 Task: Look for Airbnb properties in Villanueva, Honduras from 4th December, 2023 to 10th December, 2023 for 8 adults, 2 children.4 bedrooms having 8 beds and 4 bathrooms. Property type can be house. Amenities needed are: wifi, TV, free parkinig on premises, gym, breakfast. Look for 5 properties as per requirement.
Action: Mouse moved to (430, 59)
Screenshot: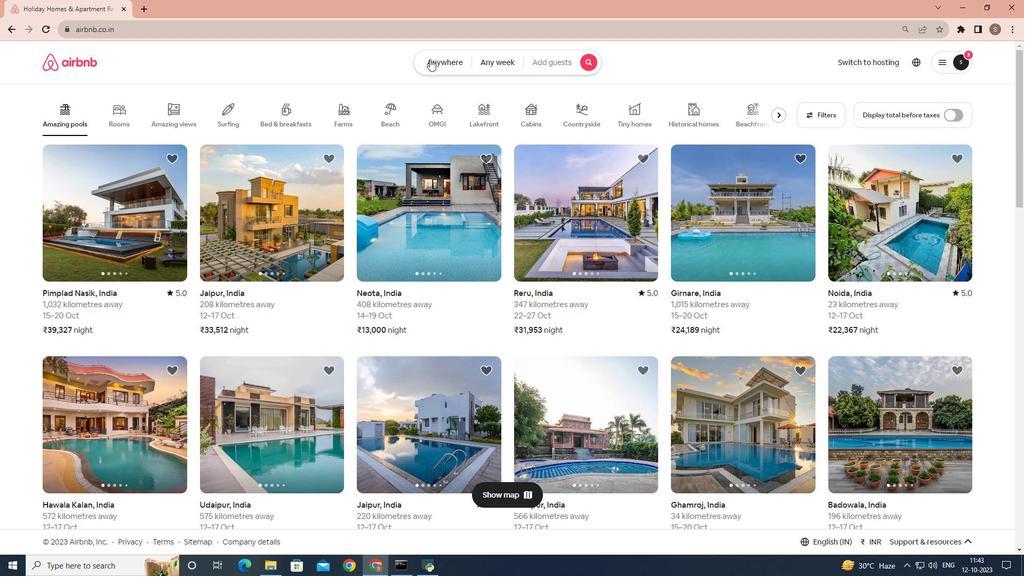 
Action: Mouse pressed left at (430, 59)
Screenshot: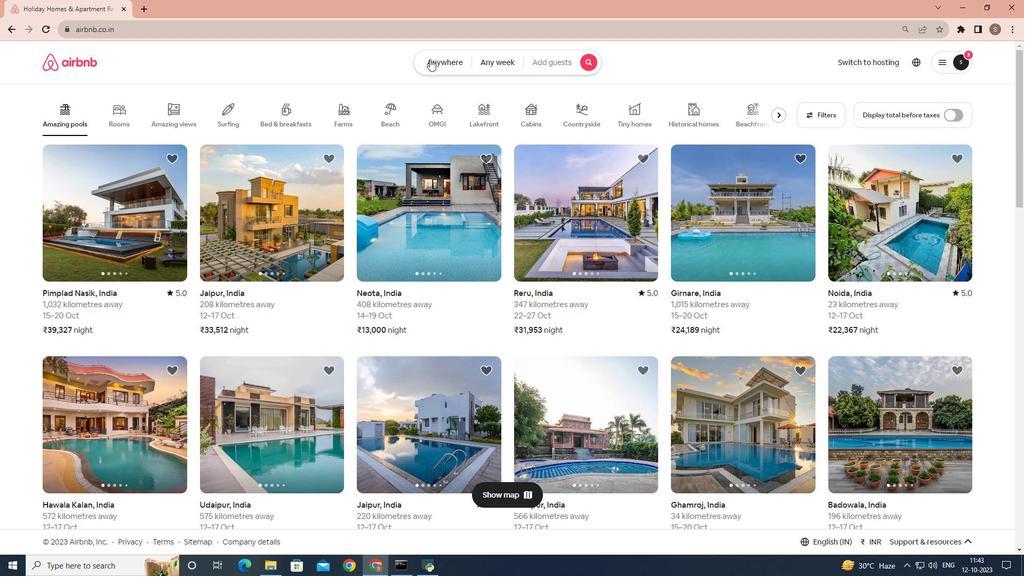 
Action: Mouse moved to (376, 102)
Screenshot: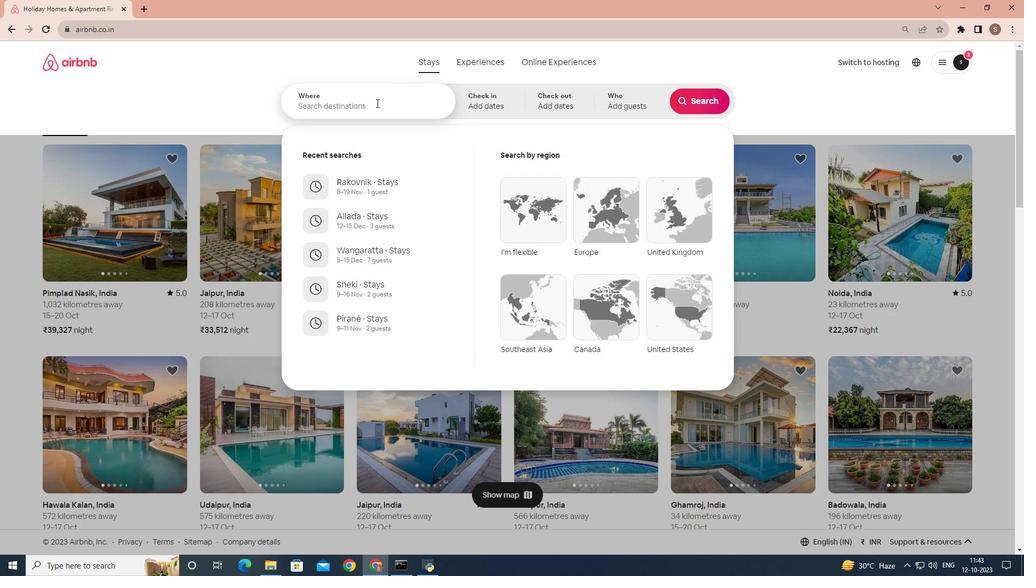 
Action: Mouse pressed left at (376, 102)
Screenshot: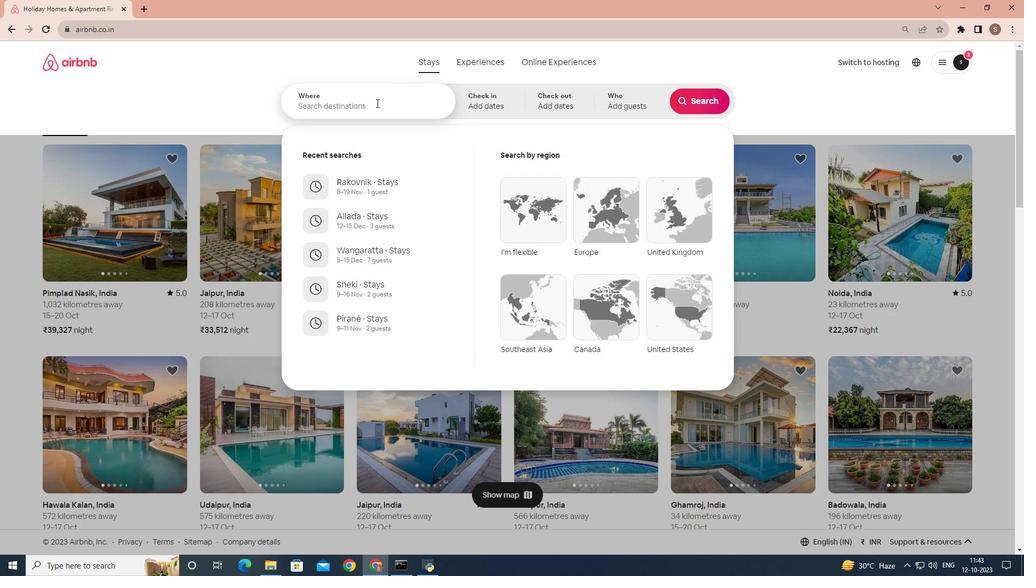 
Action: Mouse moved to (376, 103)
Screenshot: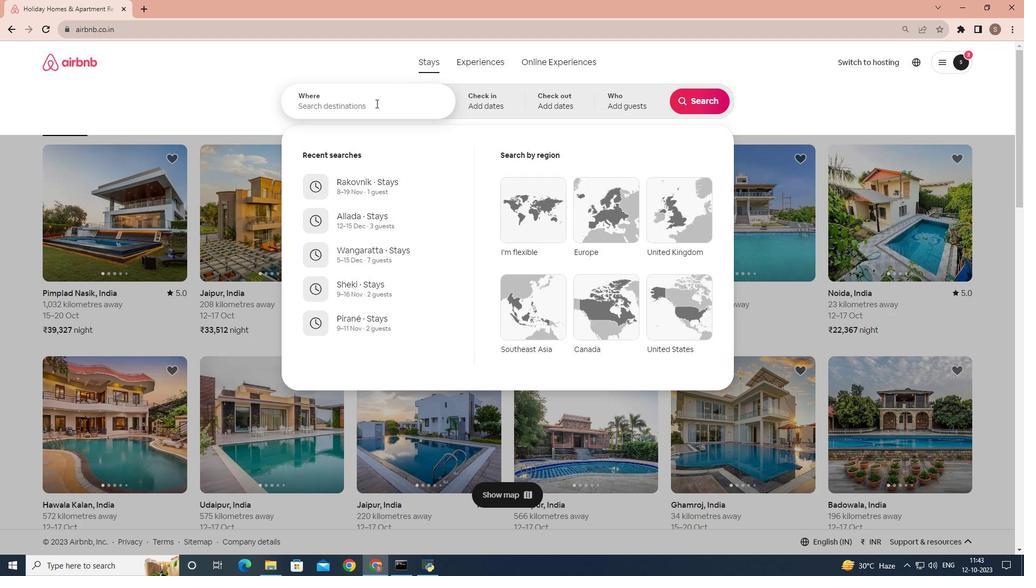 
Action: Key pressed <Key.shift>Villanueva
Screenshot: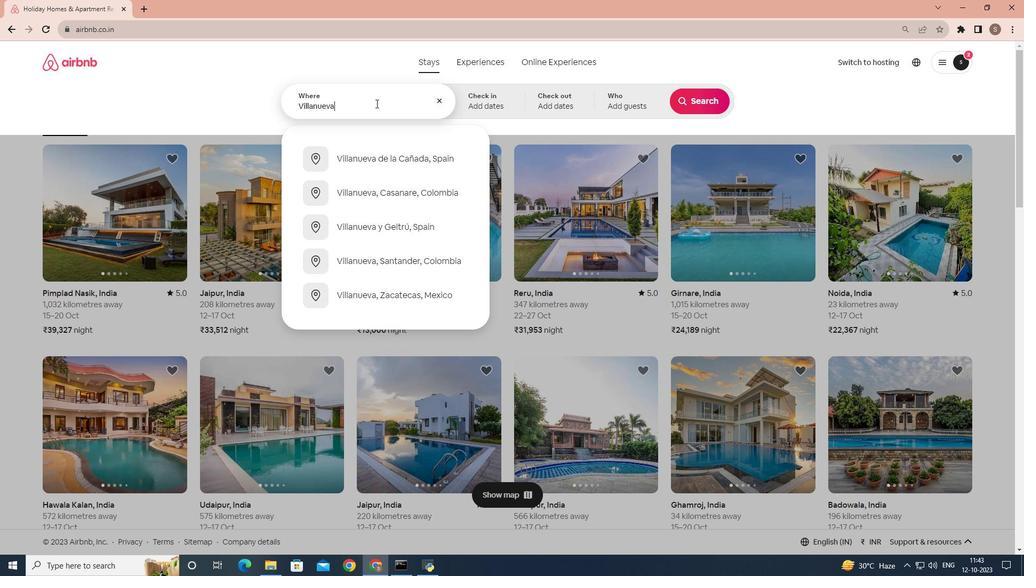 
Action: Mouse moved to (397, 97)
Screenshot: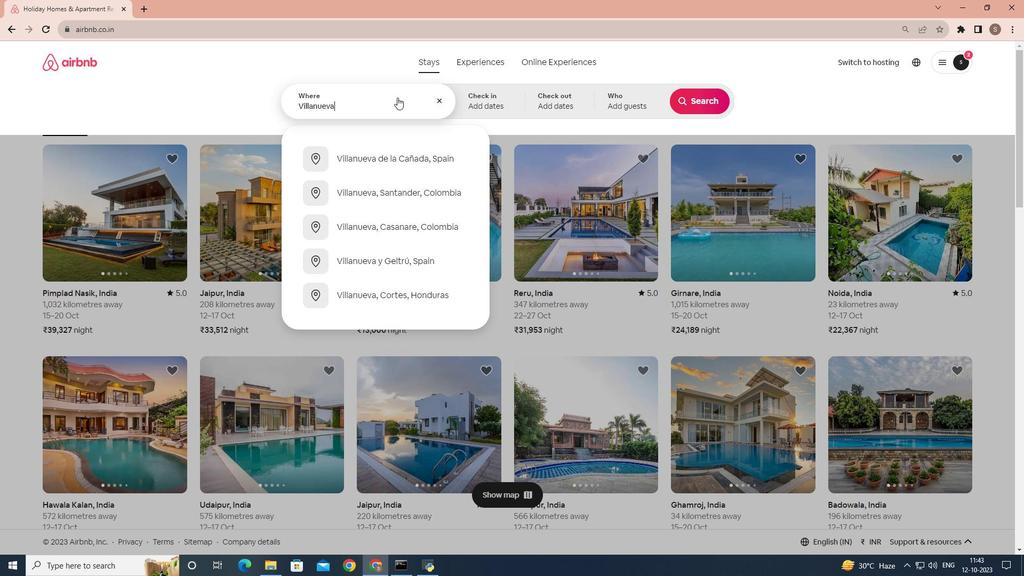 
Action: Key pressed ,<Key.space><Key.shift>Honduras
Screenshot: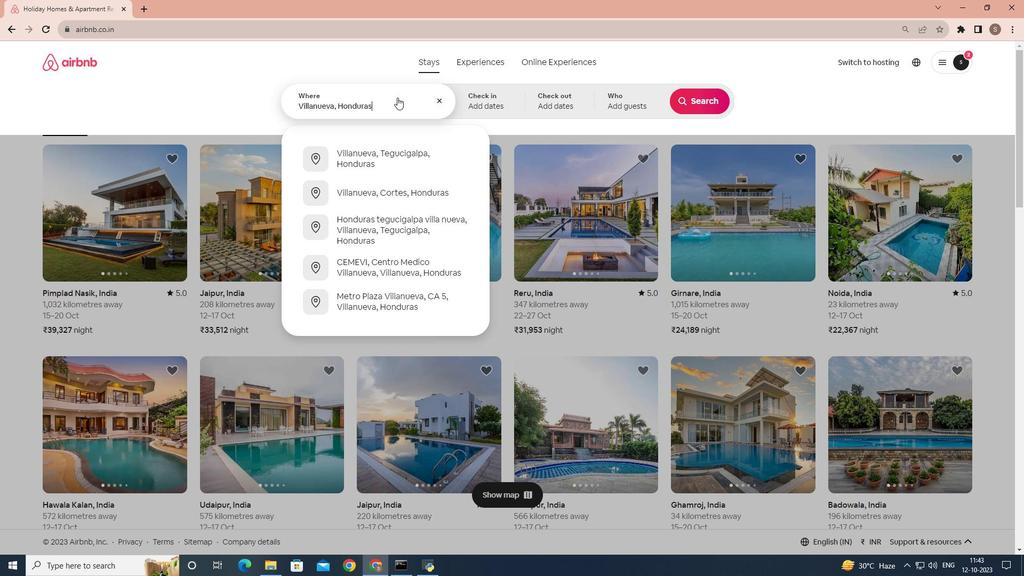 
Action: Mouse moved to (477, 101)
Screenshot: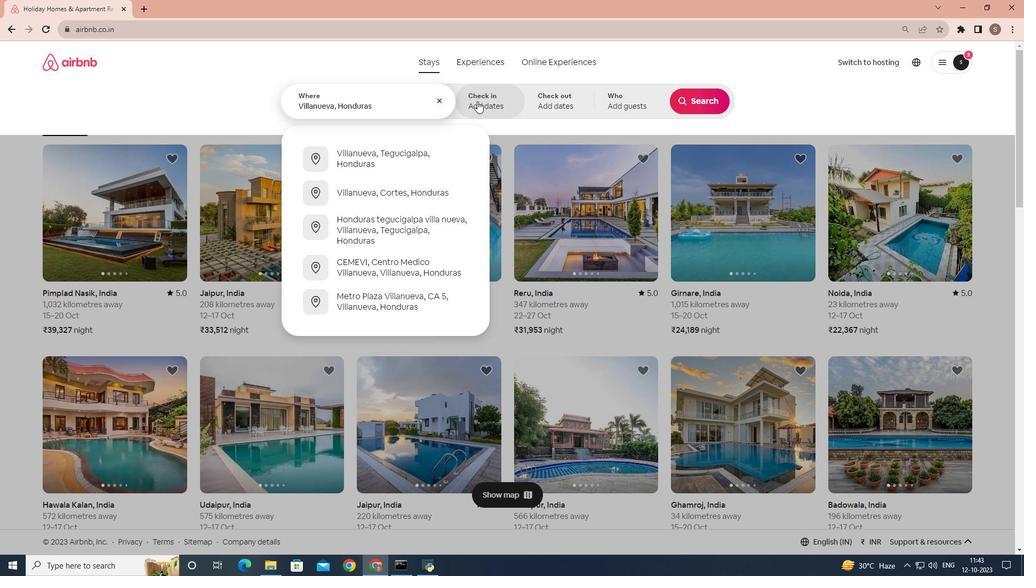 
Action: Mouse pressed left at (477, 101)
Screenshot: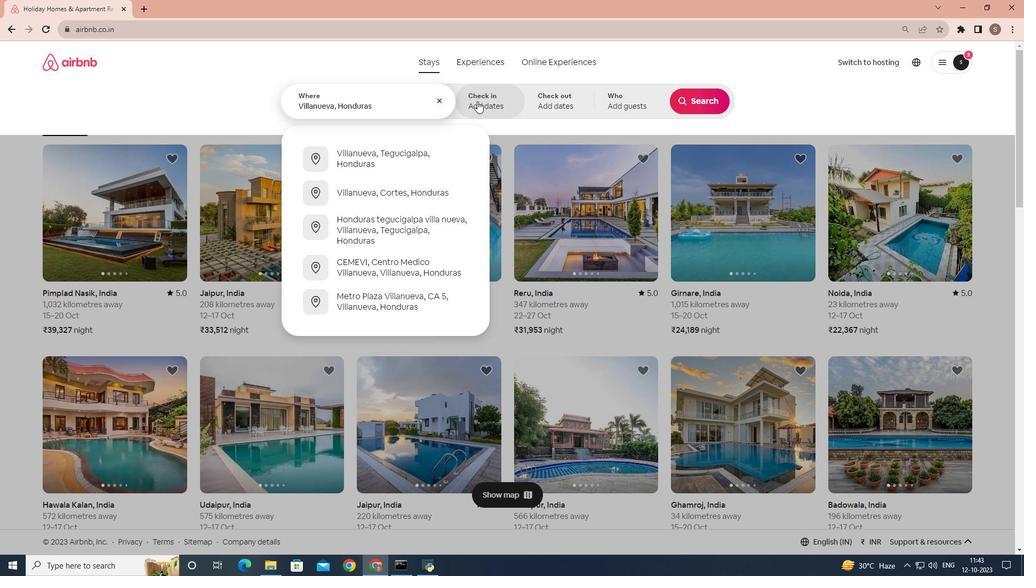 
Action: Mouse moved to (696, 184)
Screenshot: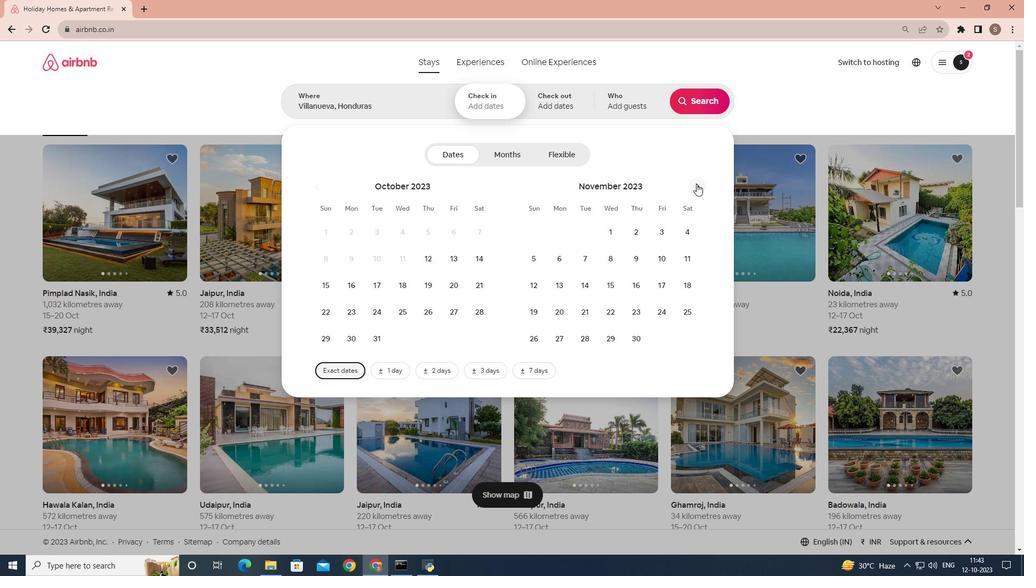 
Action: Mouse pressed left at (696, 184)
Screenshot: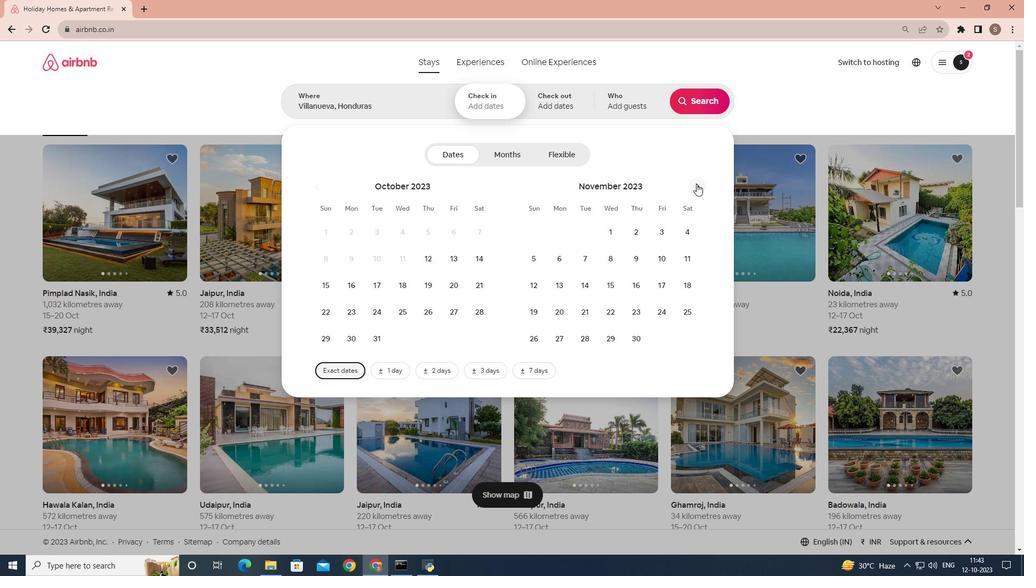 
Action: Mouse moved to (568, 260)
Screenshot: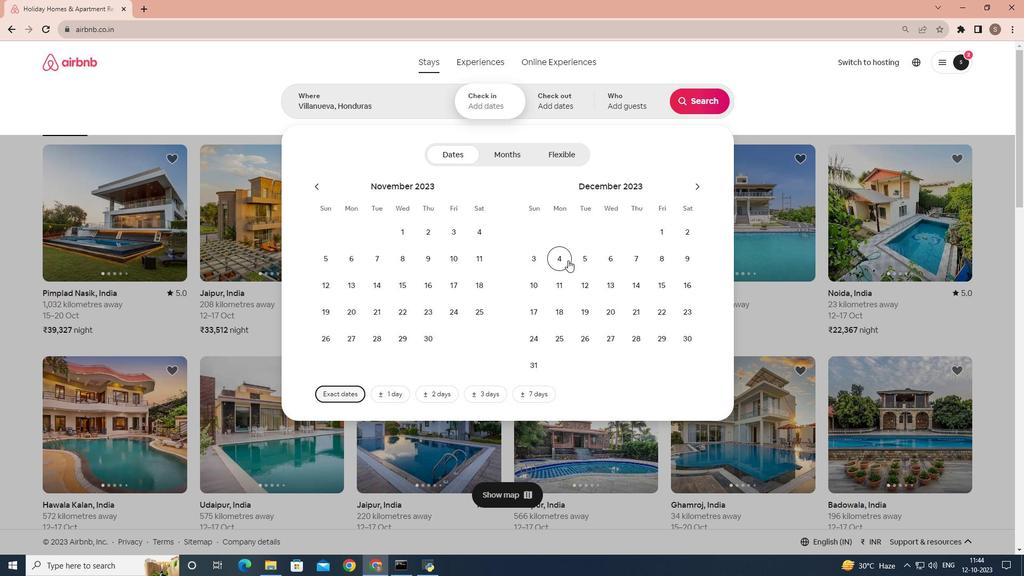 
Action: Mouse pressed left at (568, 260)
Screenshot: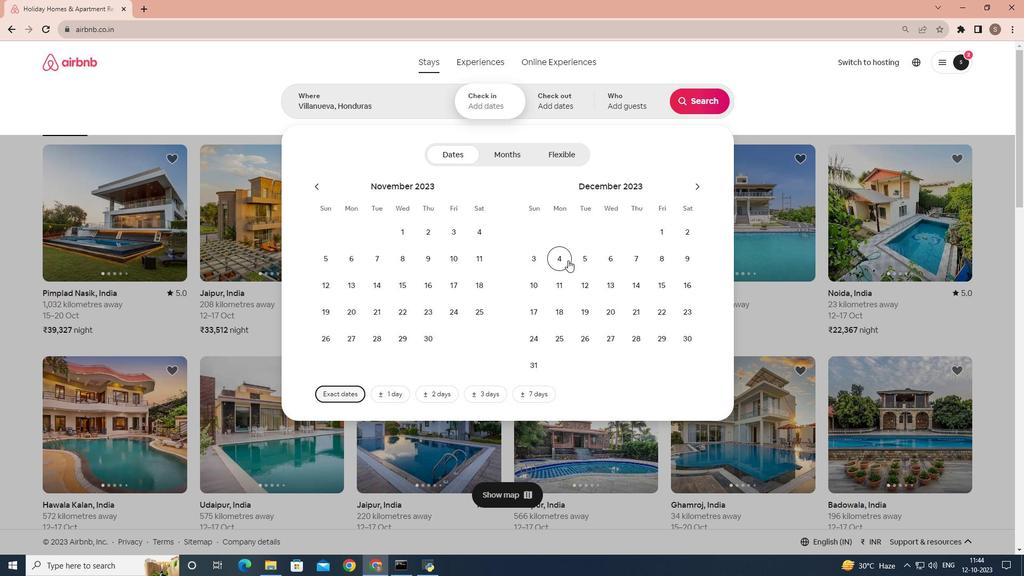 
Action: Mouse moved to (543, 285)
Screenshot: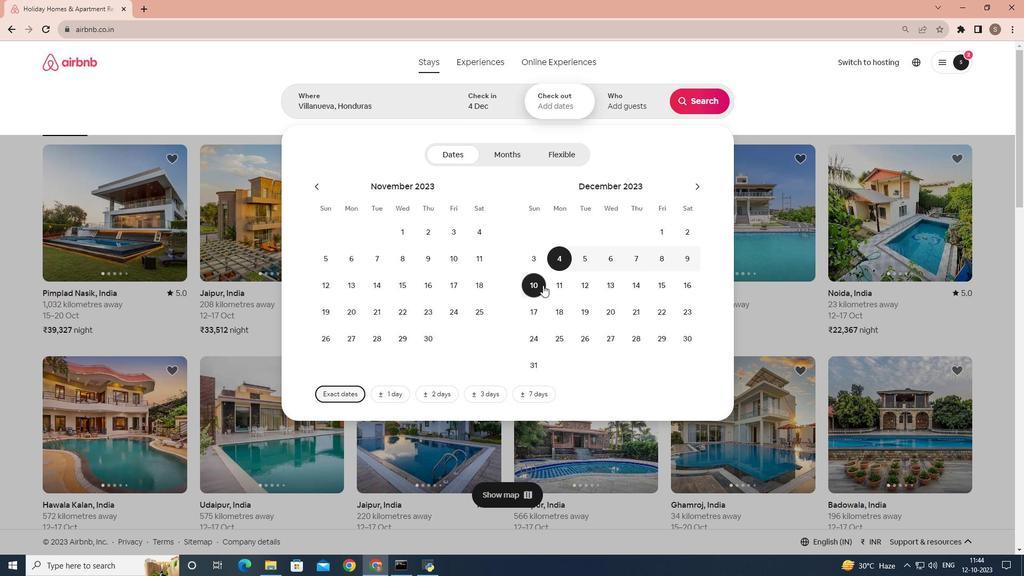 
Action: Mouse pressed left at (543, 285)
Screenshot: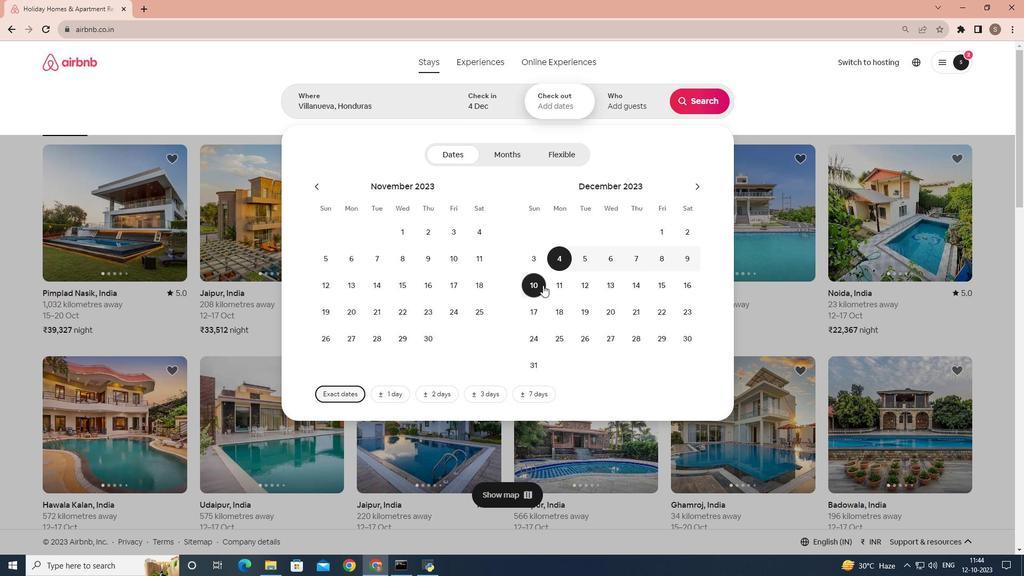 
Action: Mouse moved to (634, 103)
Screenshot: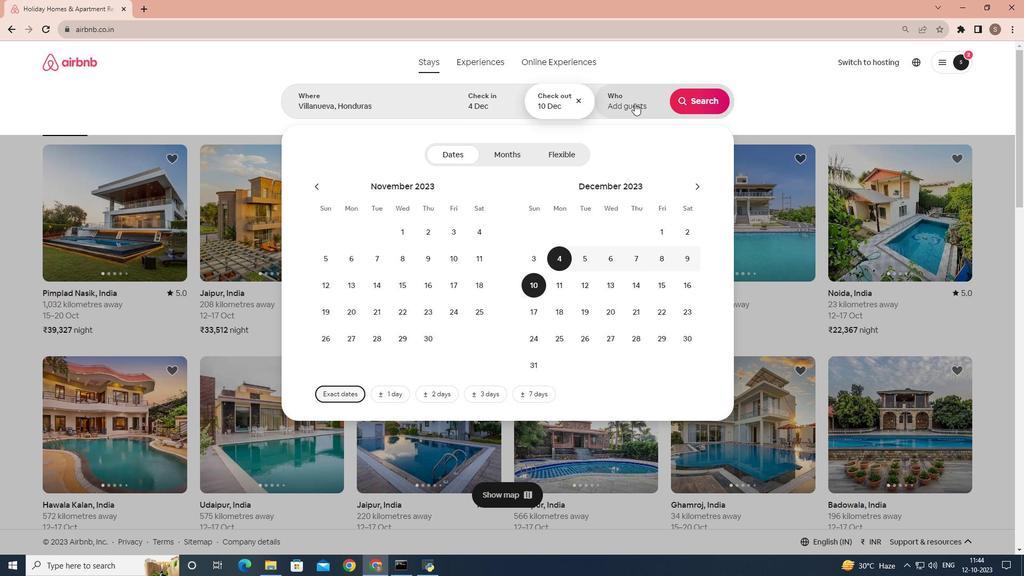 
Action: Mouse pressed left at (634, 103)
Screenshot: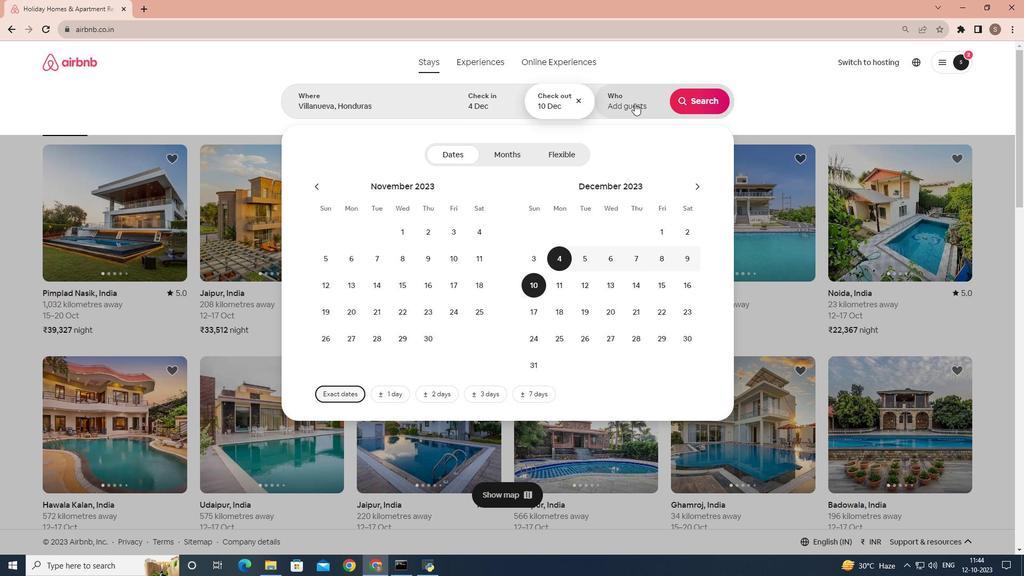 
Action: Mouse moved to (698, 158)
Screenshot: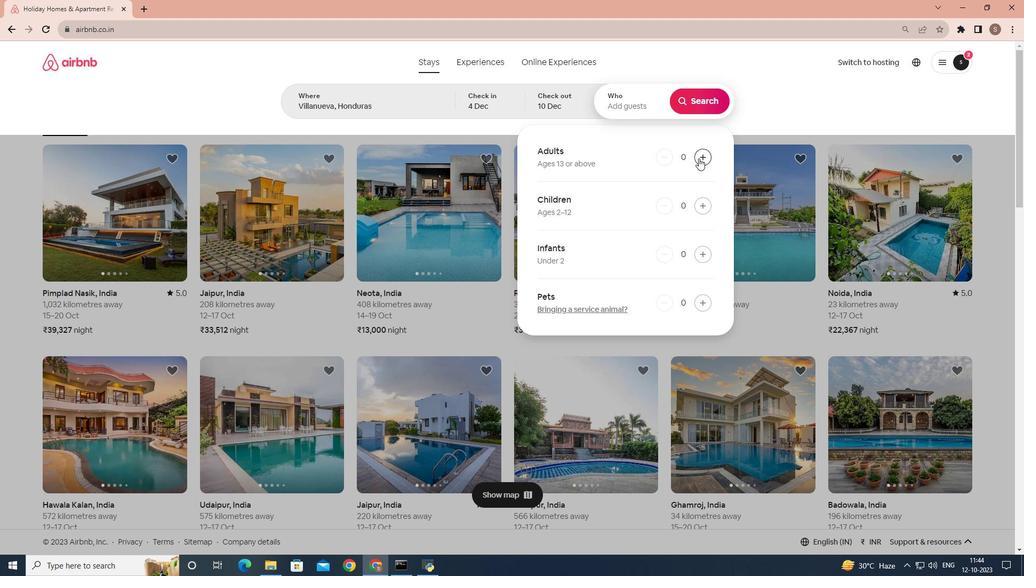 
Action: Mouse pressed left at (698, 158)
Screenshot: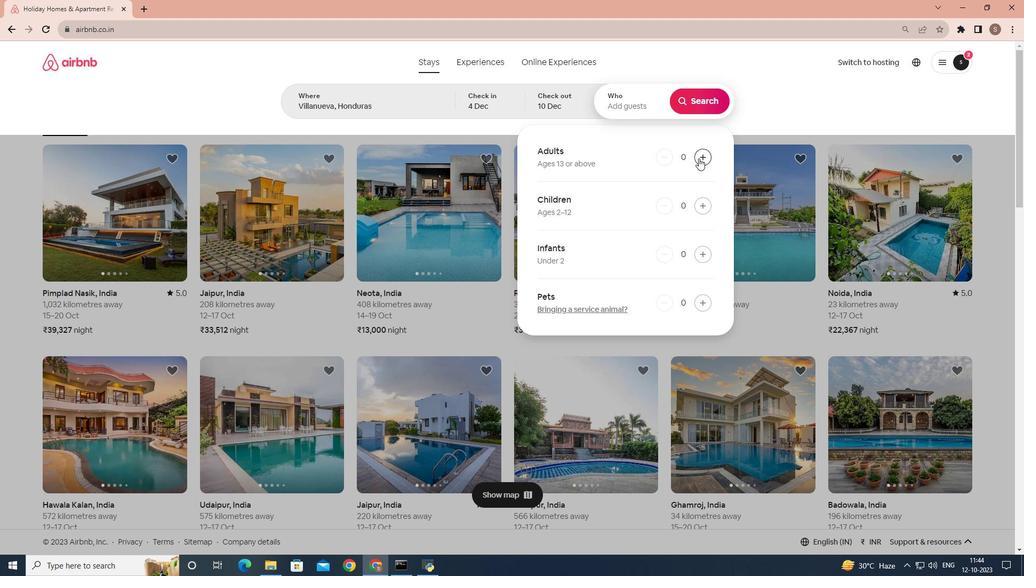 
Action: Mouse pressed left at (698, 158)
Screenshot: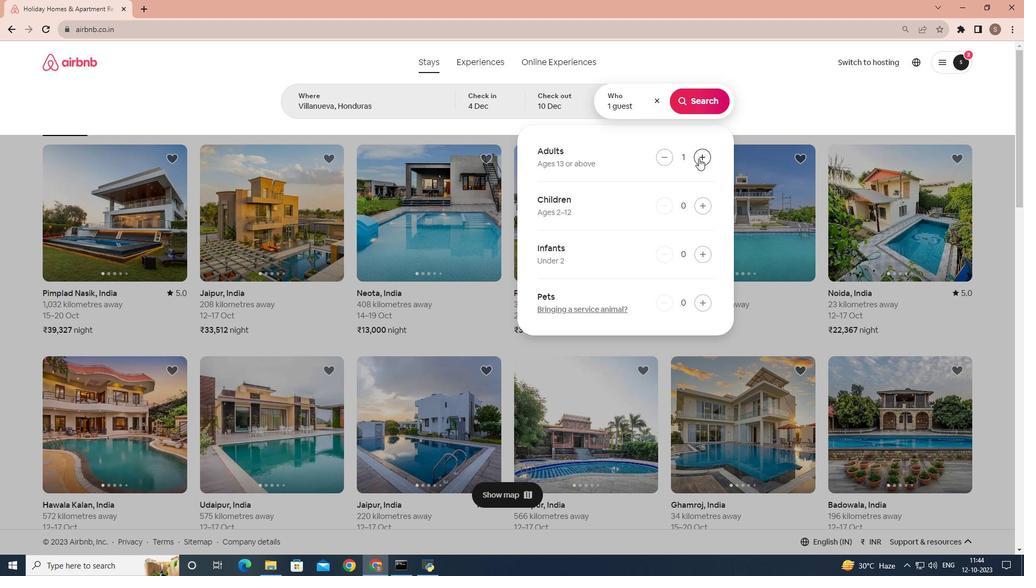 
Action: Mouse pressed left at (698, 158)
Screenshot: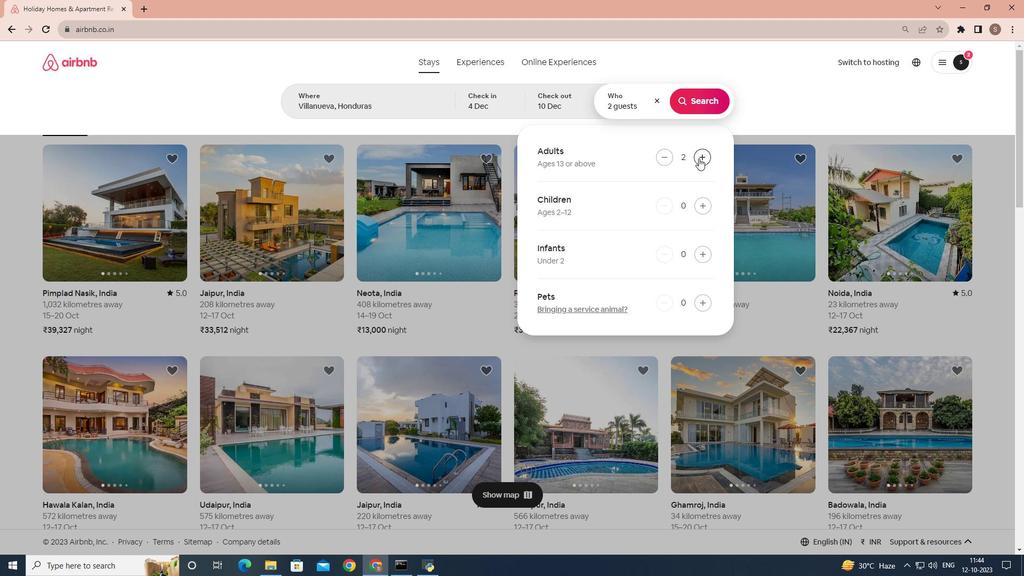 
Action: Mouse pressed left at (698, 158)
Screenshot: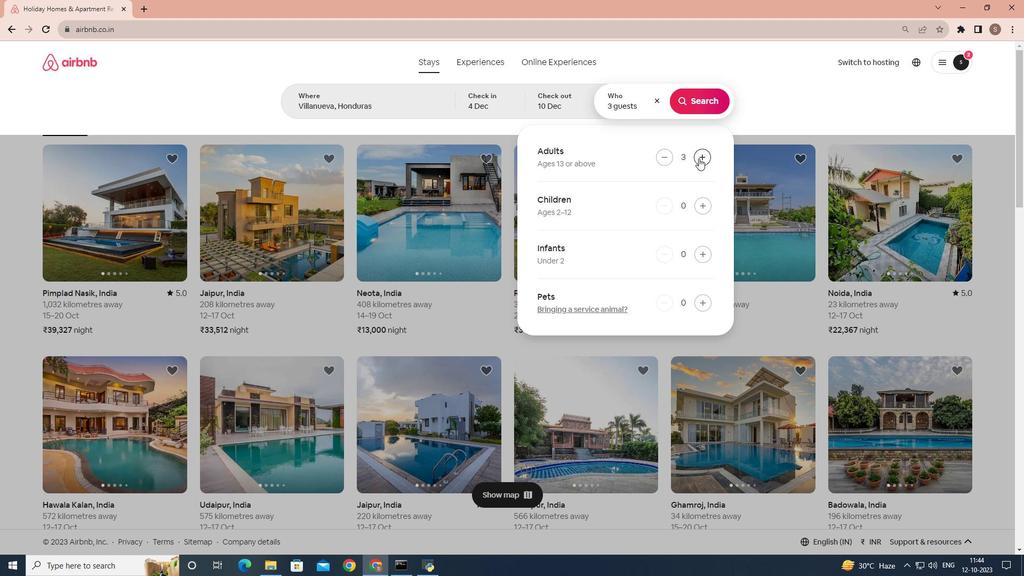 
Action: Mouse pressed left at (698, 158)
Screenshot: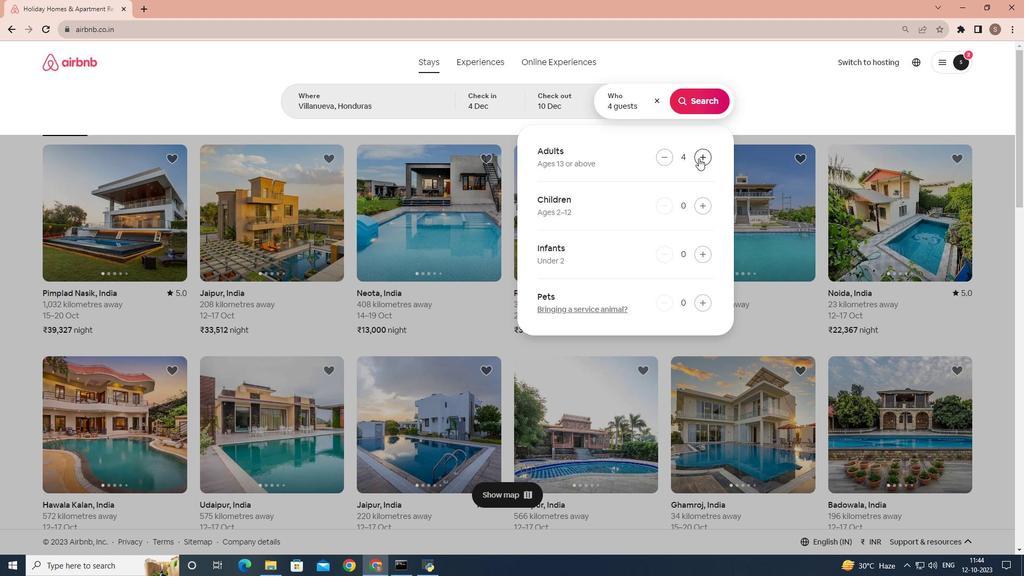 
Action: Mouse pressed left at (698, 158)
Screenshot: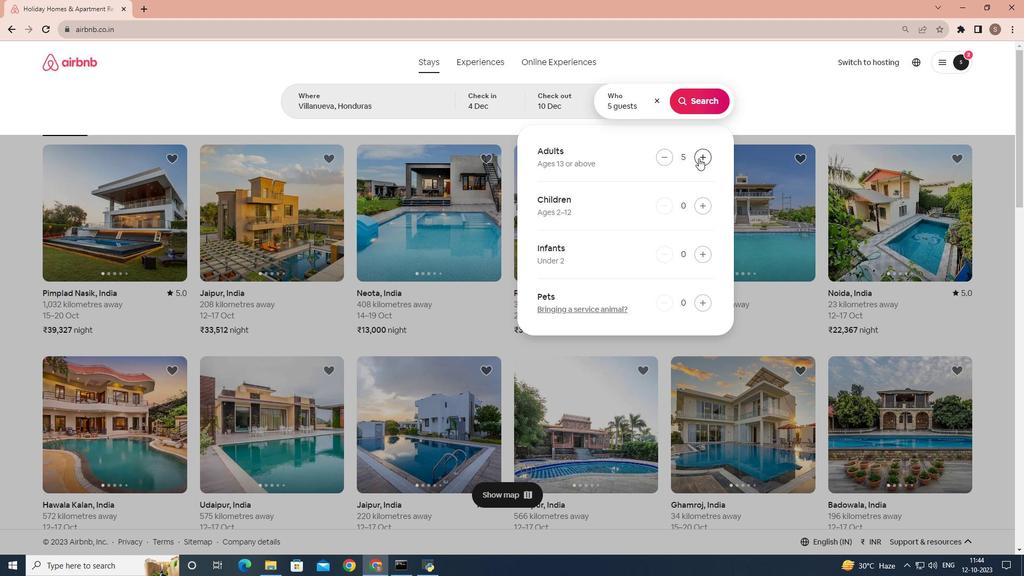 
Action: Mouse pressed left at (698, 158)
Screenshot: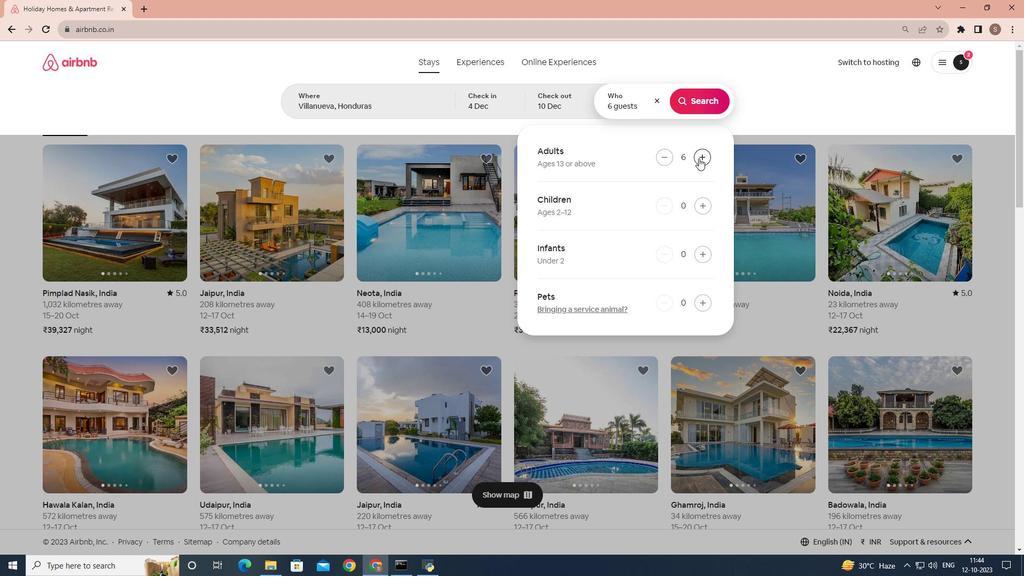 
Action: Mouse pressed left at (698, 158)
Screenshot: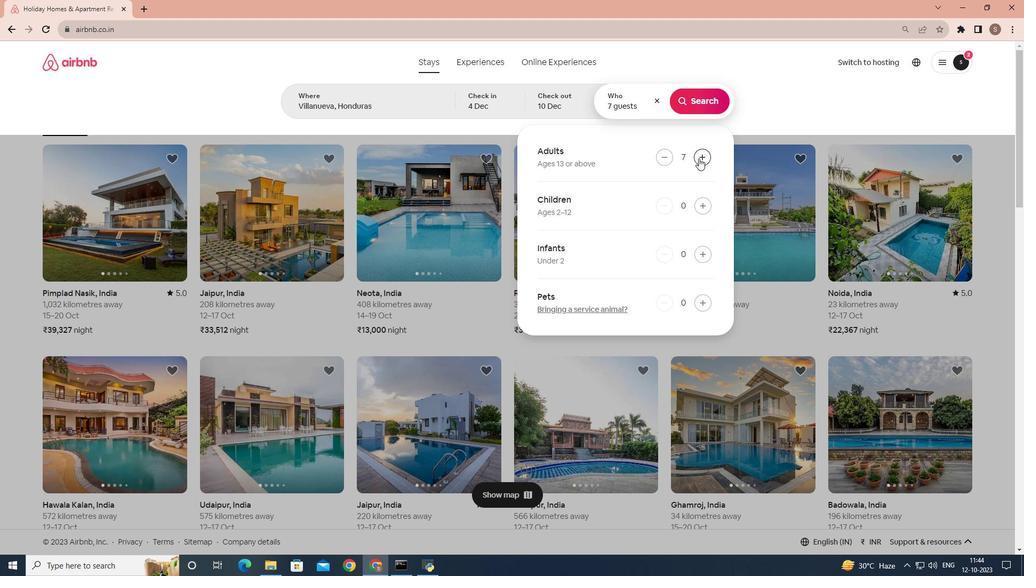 
Action: Mouse moved to (702, 202)
Screenshot: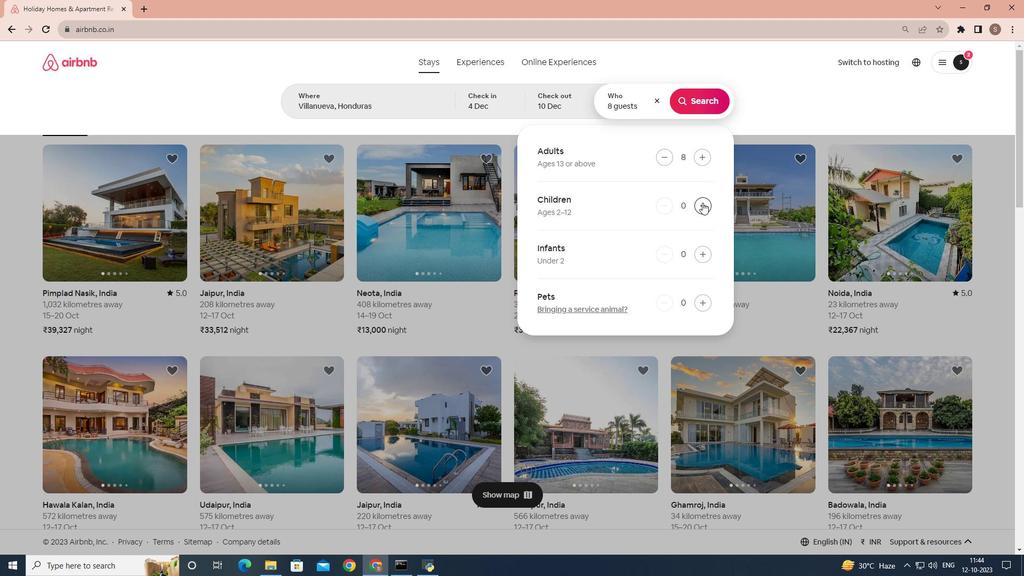 
Action: Mouse pressed left at (702, 202)
Screenshot: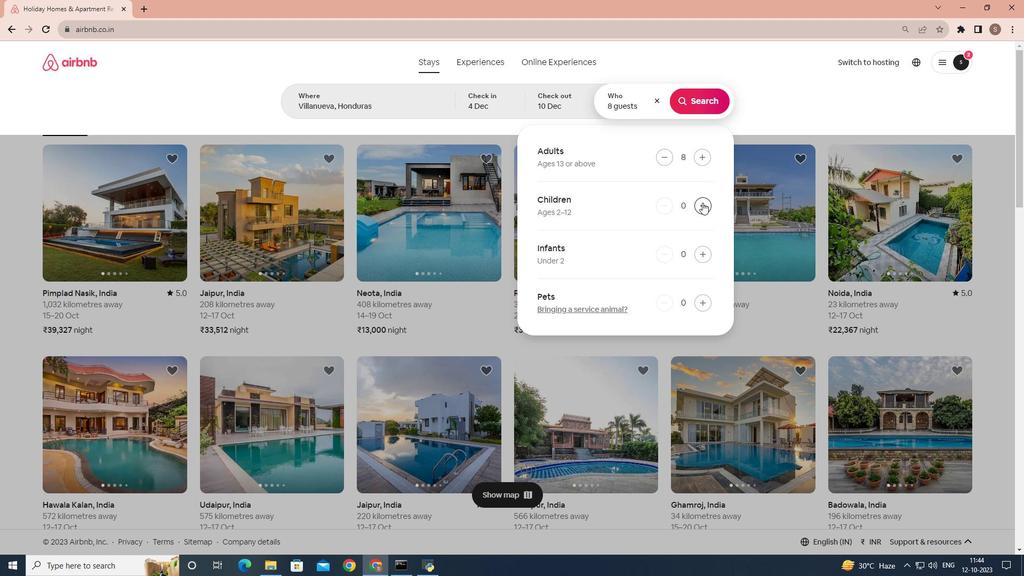 
Action: Mouse pressed left at (702, 202)
Screenshot: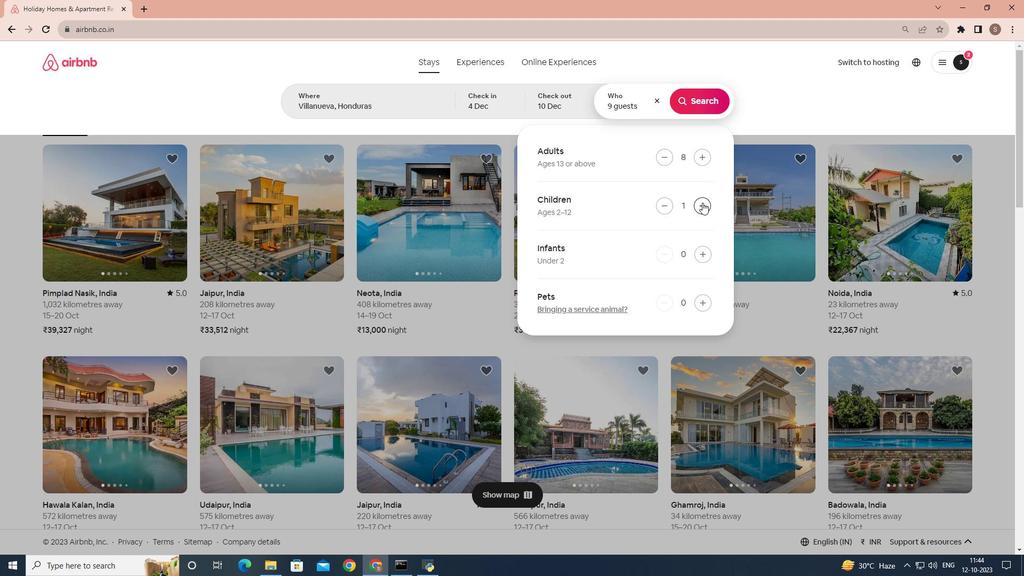 
Action: Mouse moved to (702, 104)
Screenshot: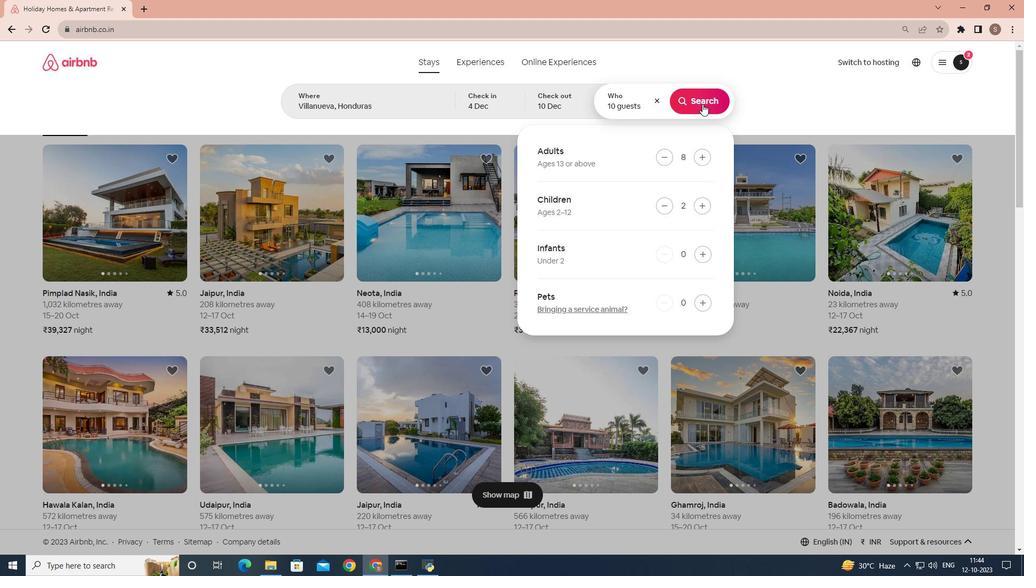 
Action: Mouse pressed left at (702, 104)
Screenshot: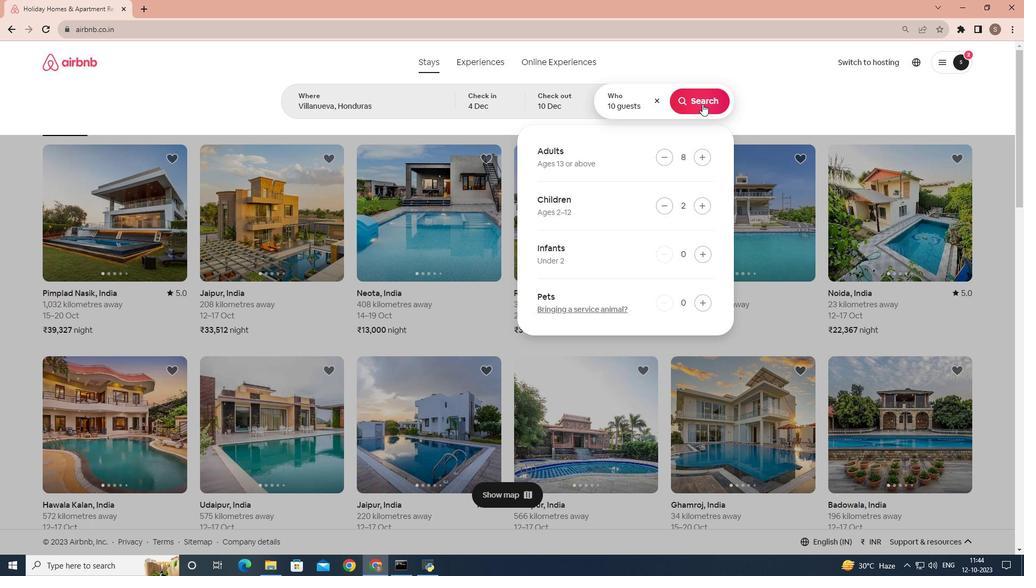 
Action: Mouse moved to (842, 109)
Screenshot: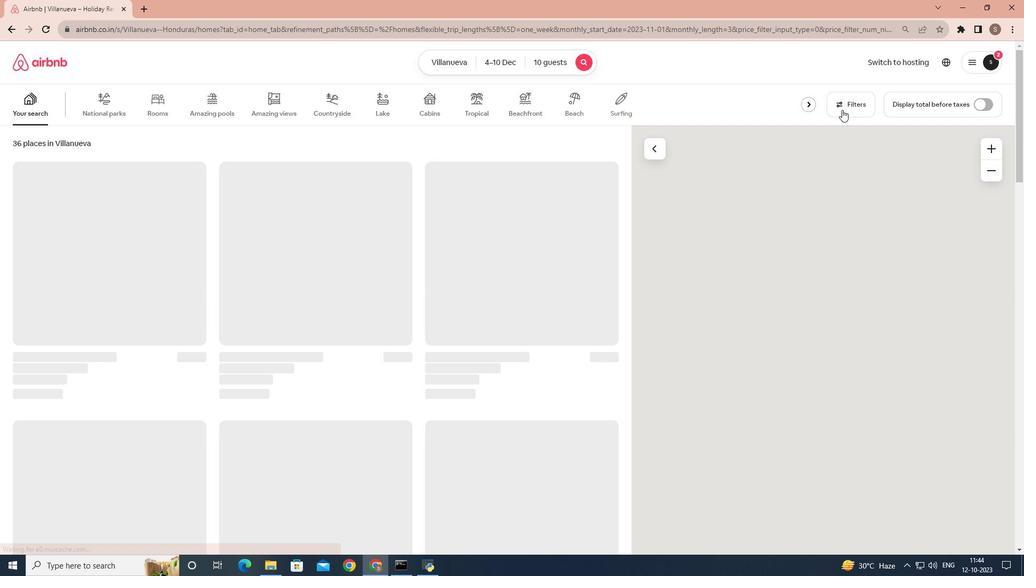 
Action: Mouse pressed left at (842, 109)
Screenshot: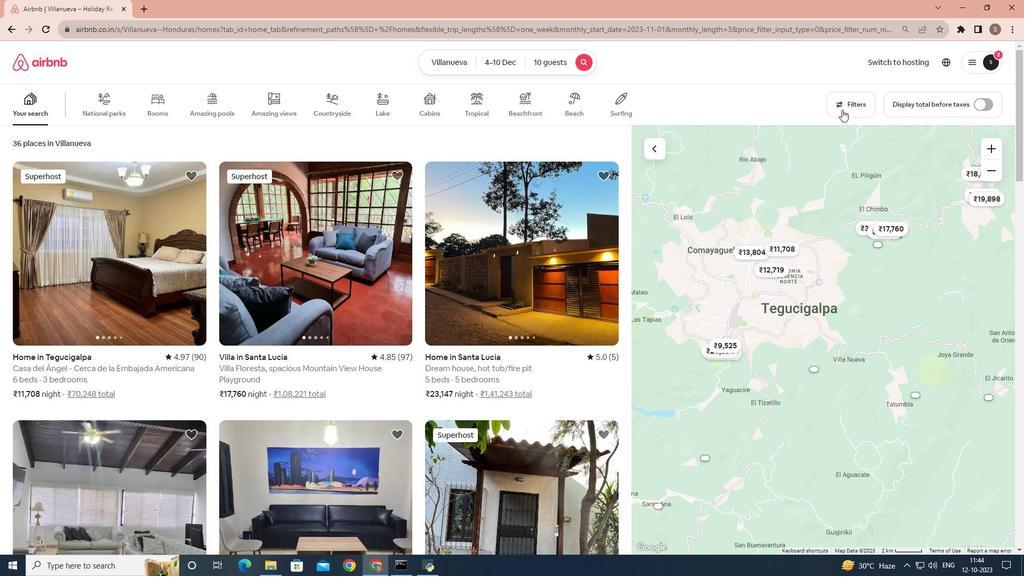 
Action: Mouse moved to (604, 257)
Screenshot: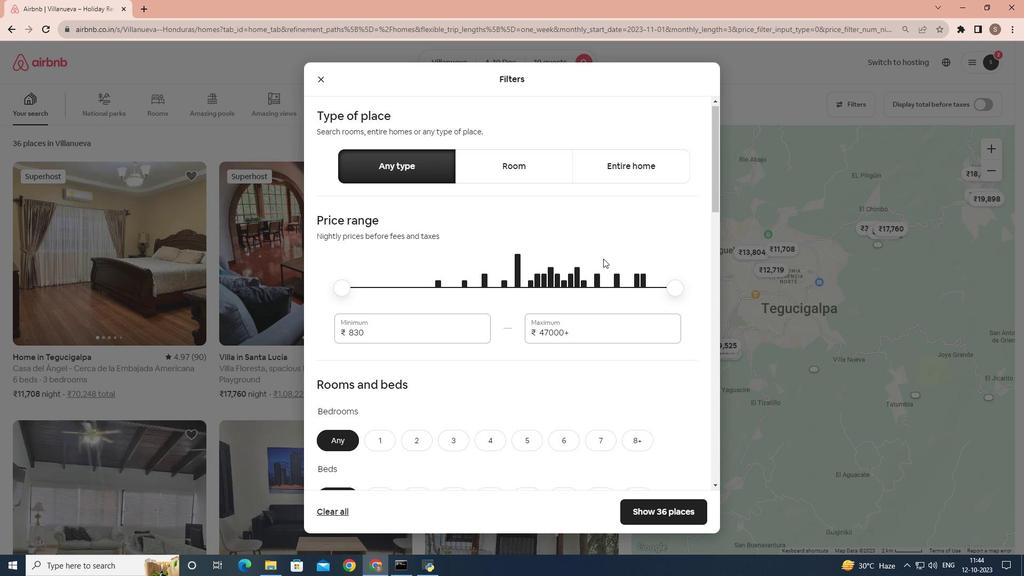 
Action: Mouse scrolled (604, 257) with delta (0, 0)
Screenshot: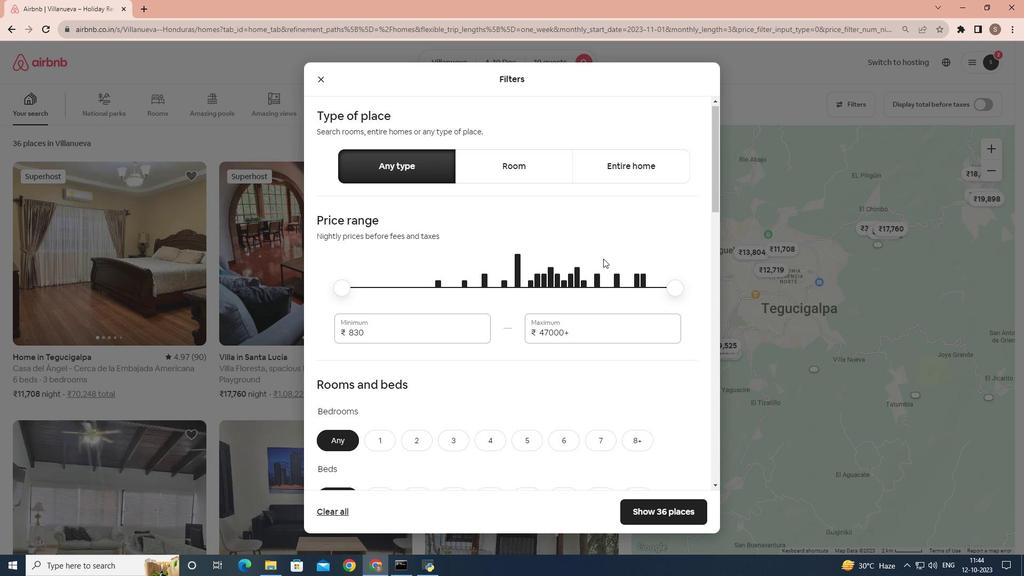 
Action: Mouse moved to (598, 260)
Screenshot: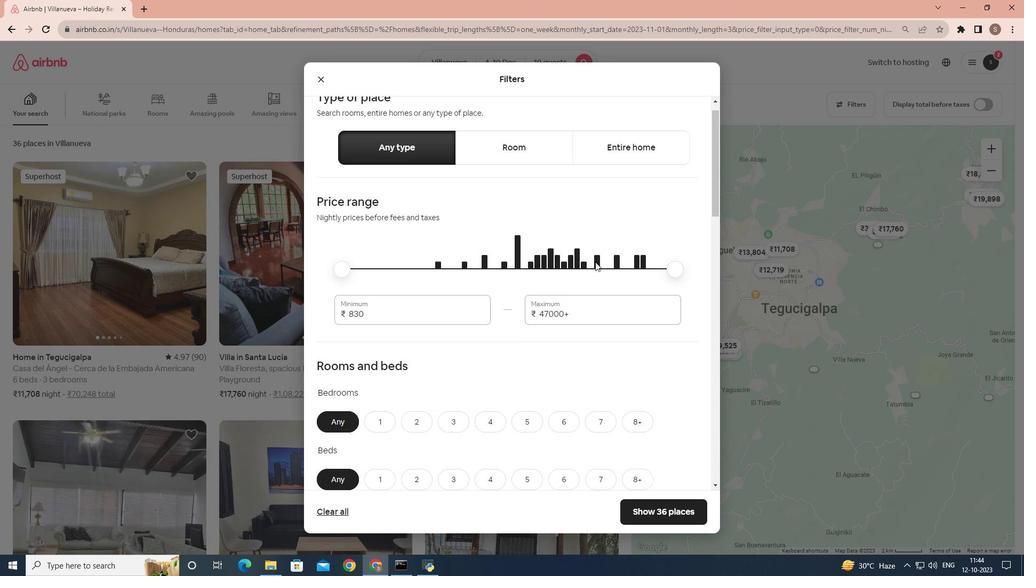 
Action: Mouse scrolled (598, 260) with delta (0, 0)
Screenshot: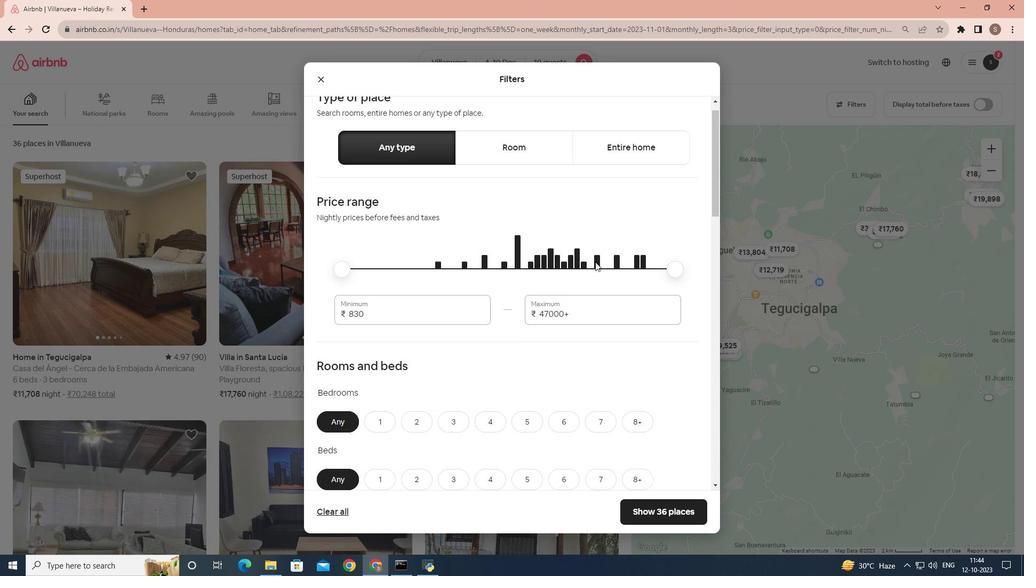 
Action: Mouse moved to (524, 283)
Screenshot: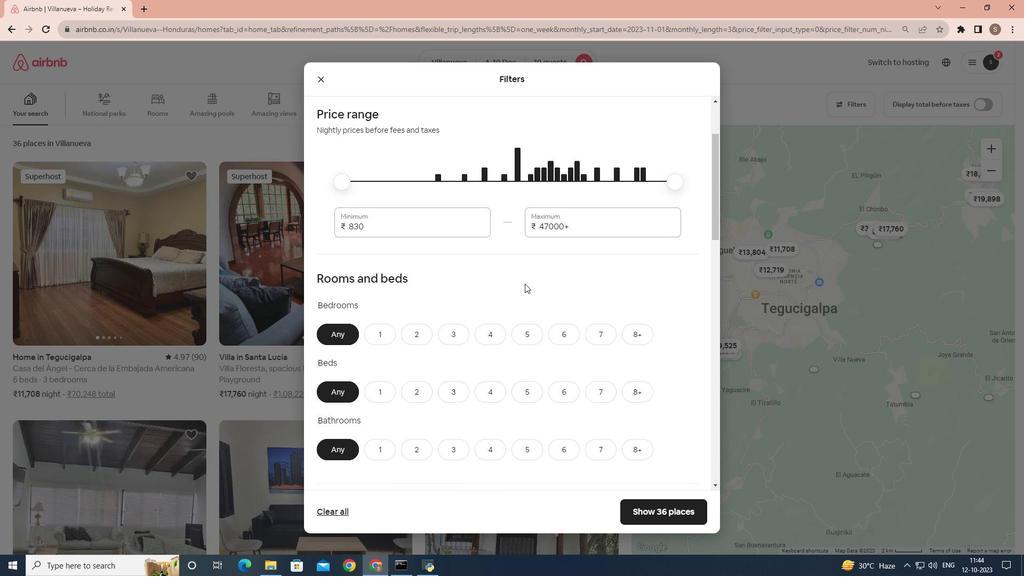 
Action: Mouse scrolled (524, 283) with delta (0, 0)
Screenshot: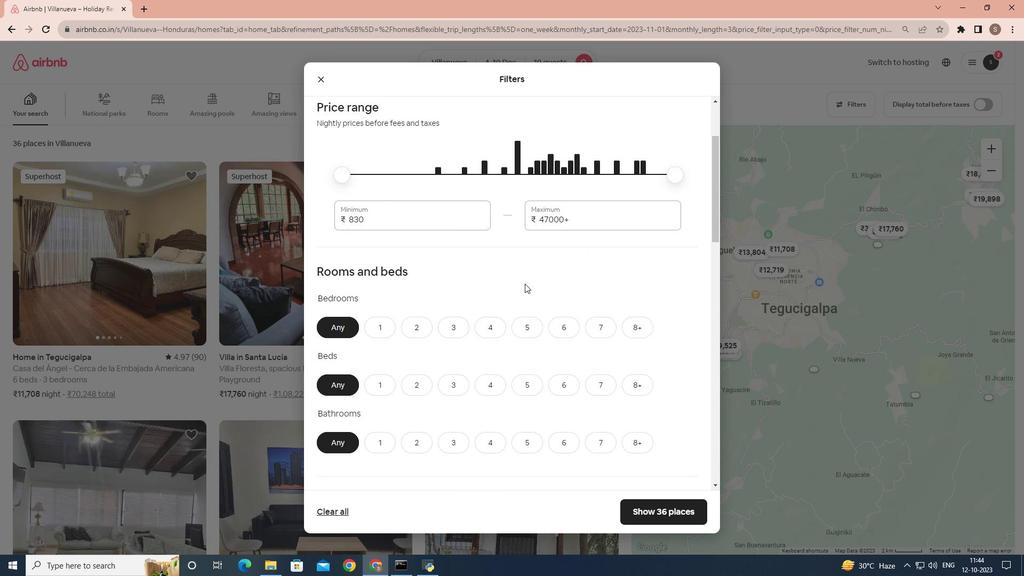 
Action: Mouse moved to (493, 283)
Screenshot: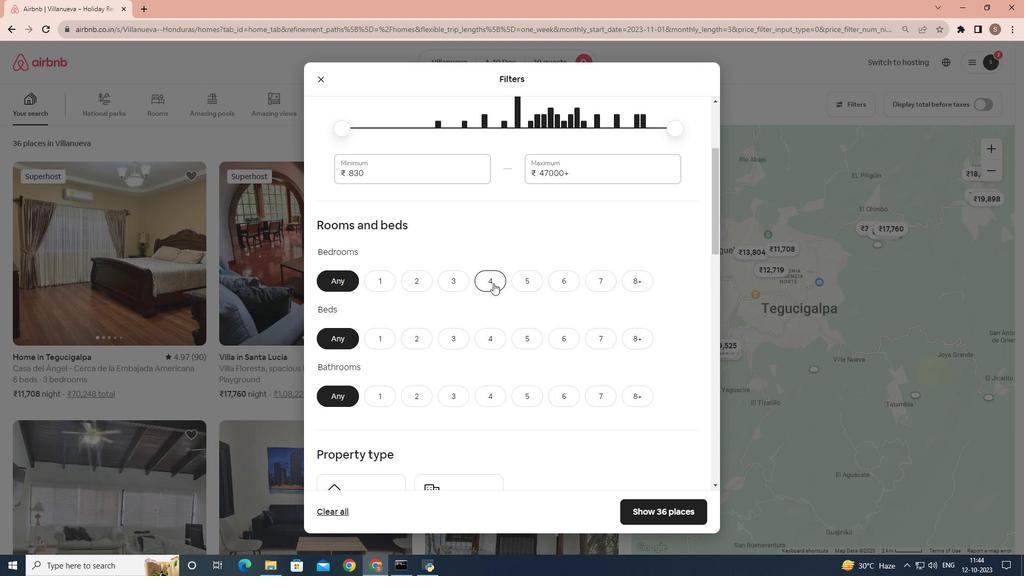
Action: Mouse scrolled (493, 282) with delta (0, 0)
Screenshot: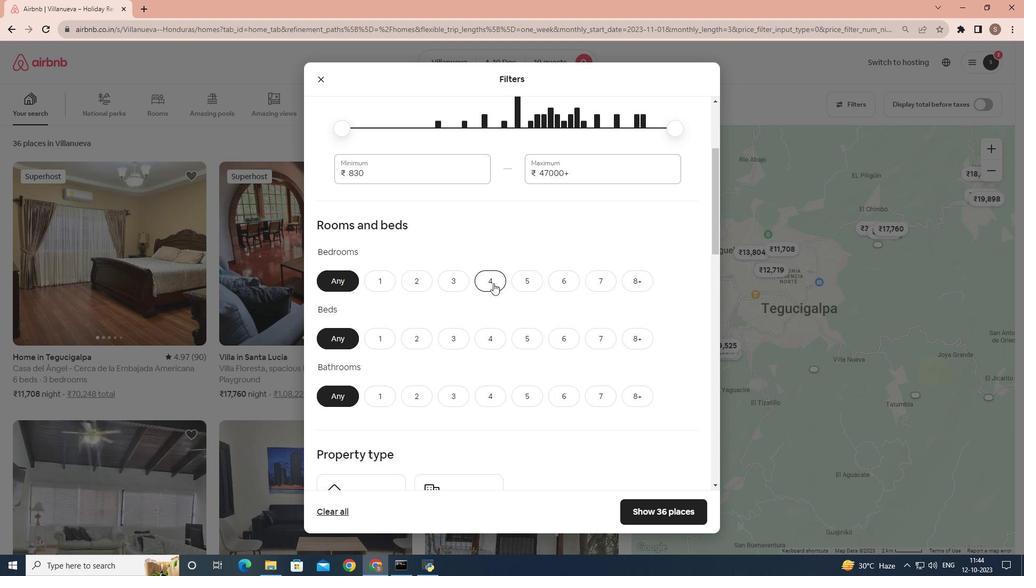 
Action: Mouse moved to (484, 233)
Screenshot: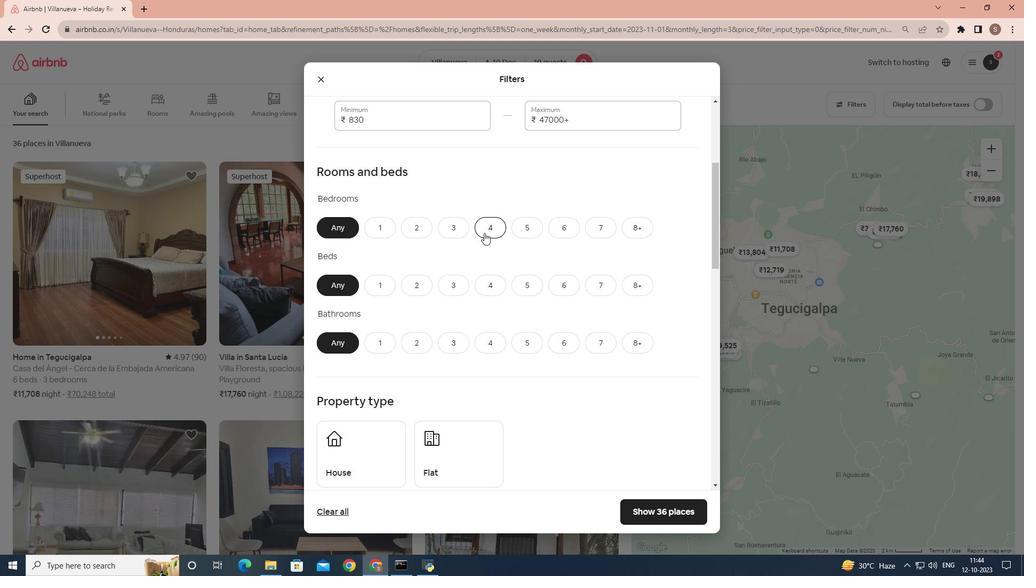 
Action: Mouse pressed left at (484, 233)
Screenshot: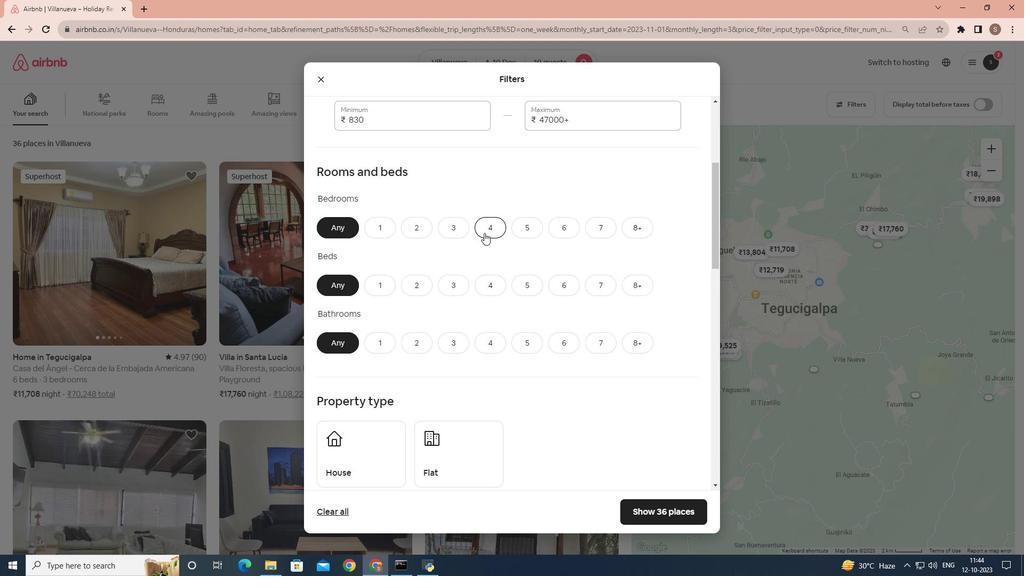 
Action: Mouse scrolled (484, 232) with delta (0, 0)
Screenshot: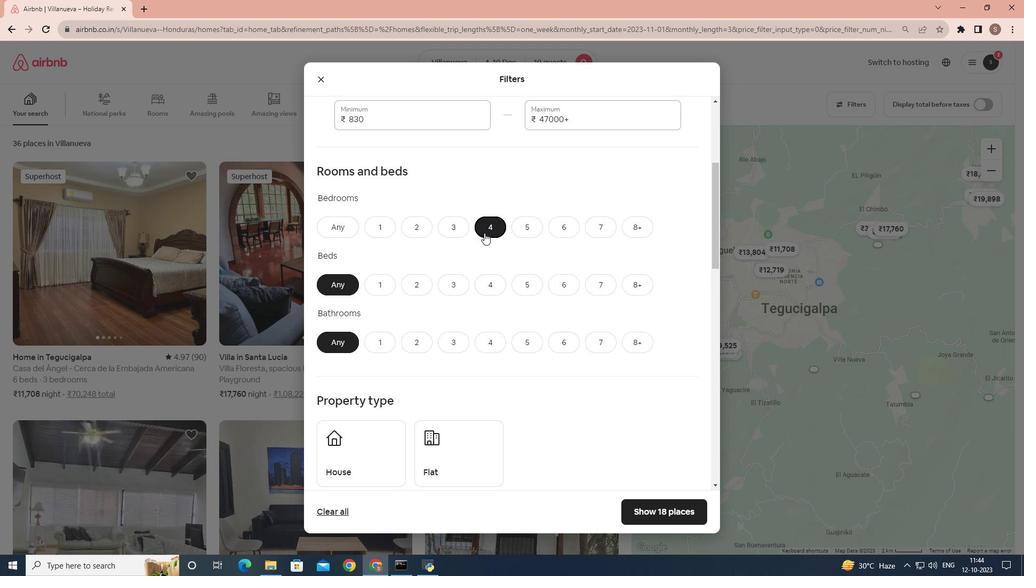 
Action: Mouse moved to (633, 236)
Screenshot: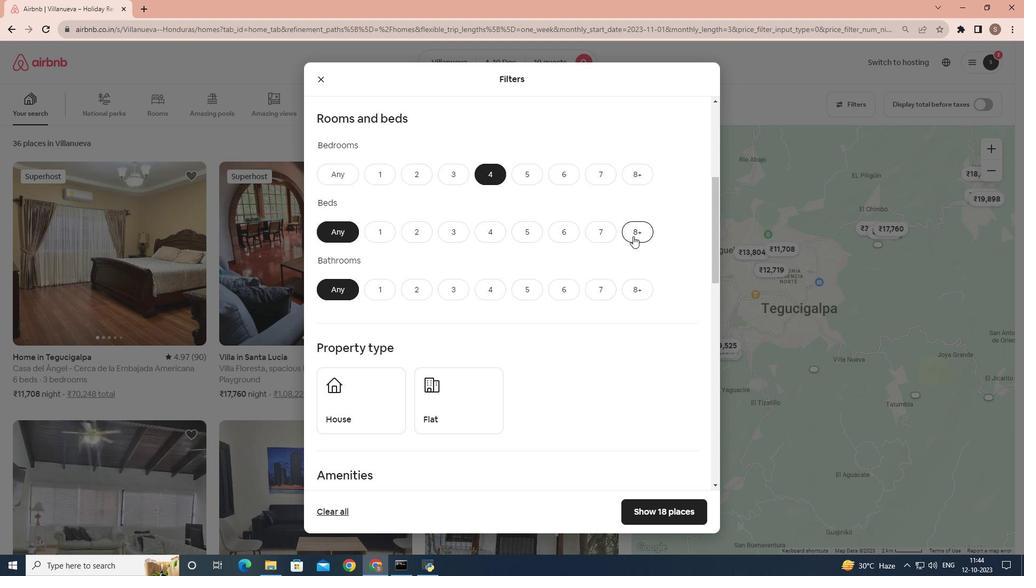
Action: Mouse pressed left at (633, 236)
Screenshot: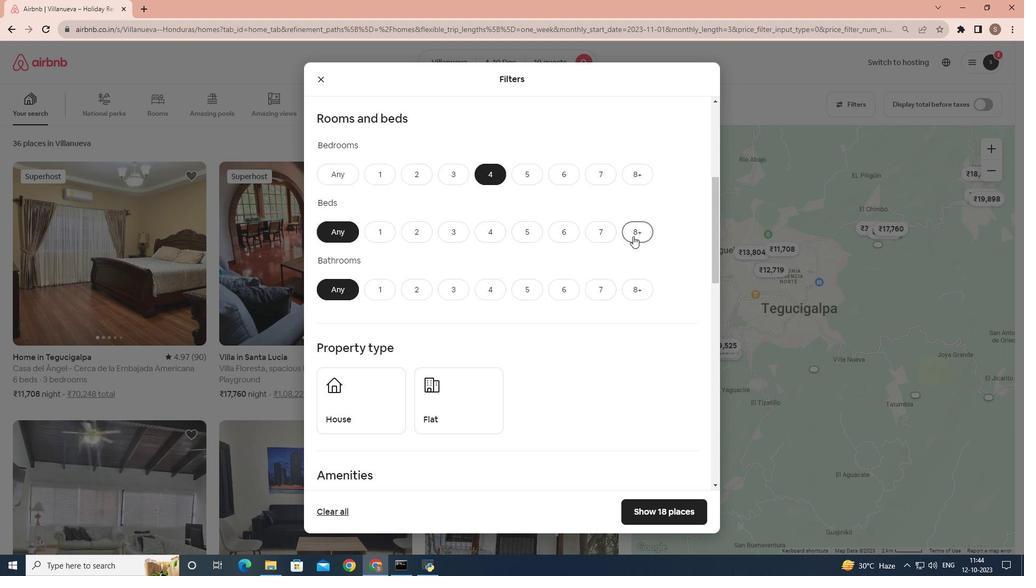 
Action: Mouse moved to (503, 284)
Screenshot: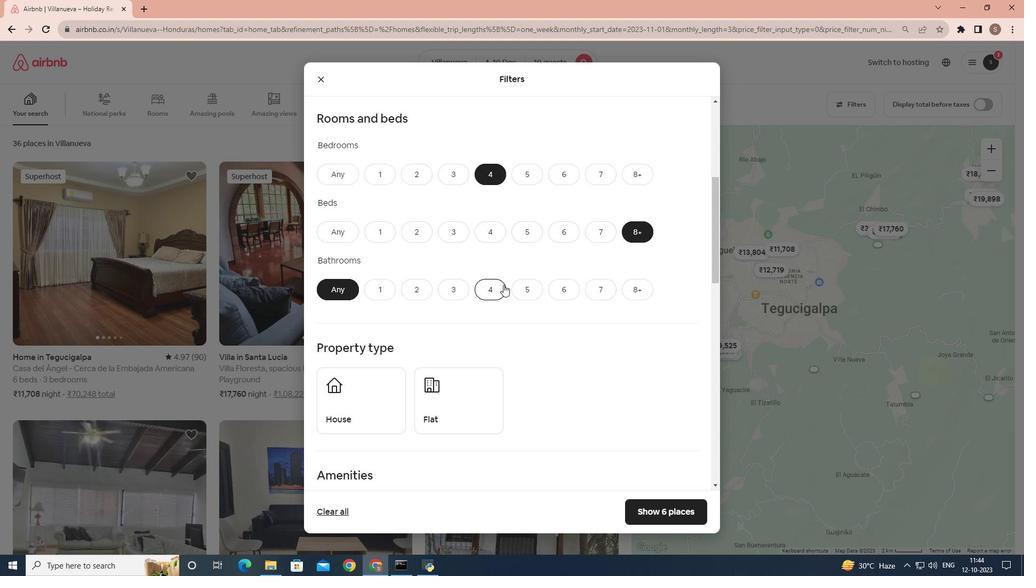 
Action: Mouse pressed left at (503, 284)
Screenshot: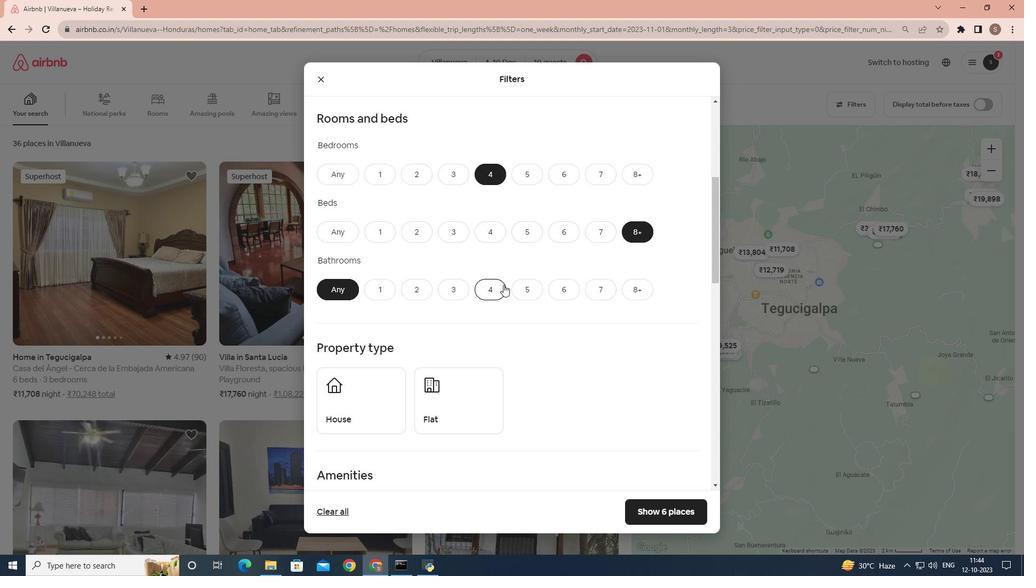 
Action: Mouse scrolled (503, 284) with delta (0, 0)
Screenshot: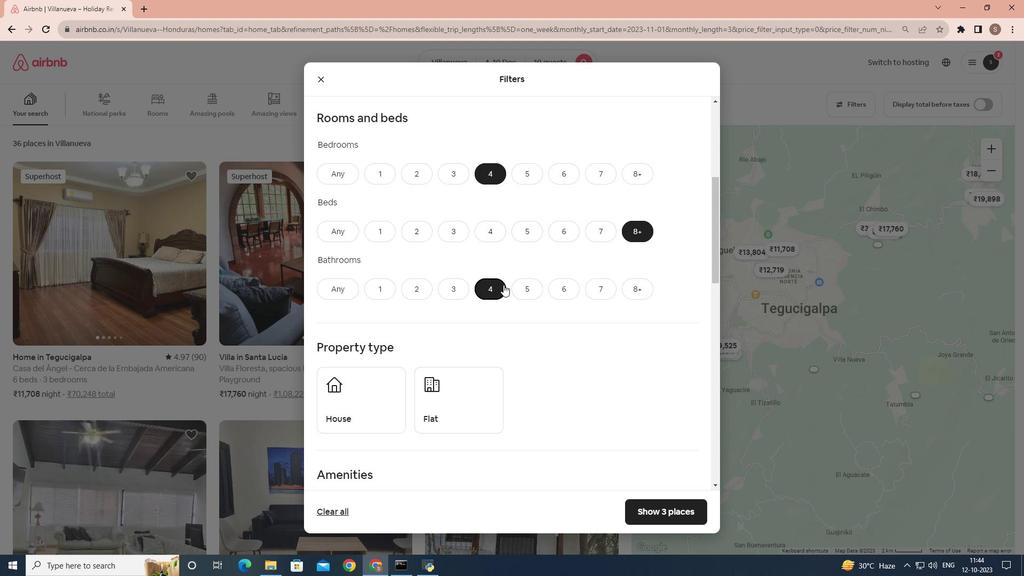 
Action: Mouse scrolled (503, 284) with delta (0, 0)
Screenshot: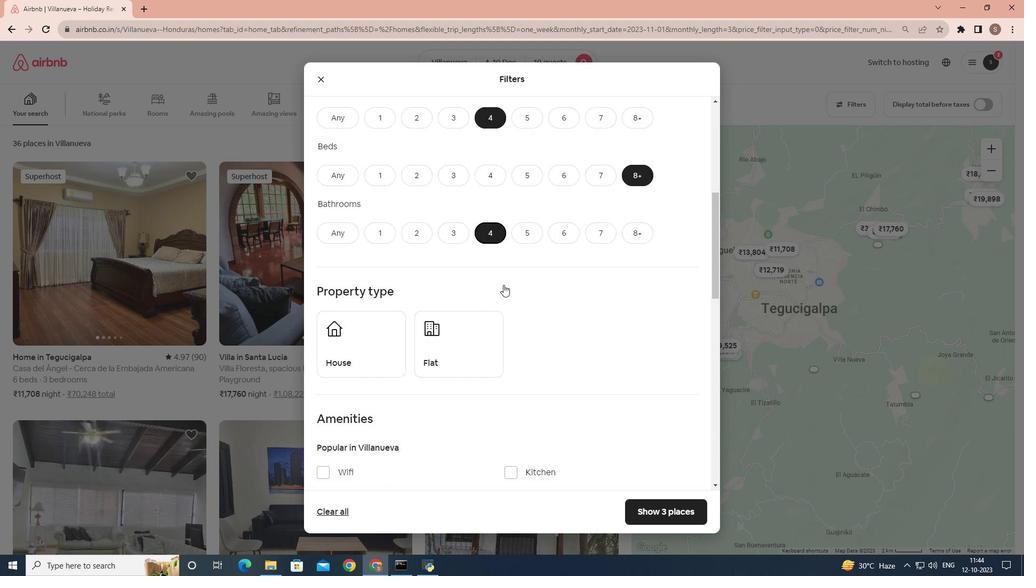 
Action: Mouse moved to (372, 305)
Screenshot: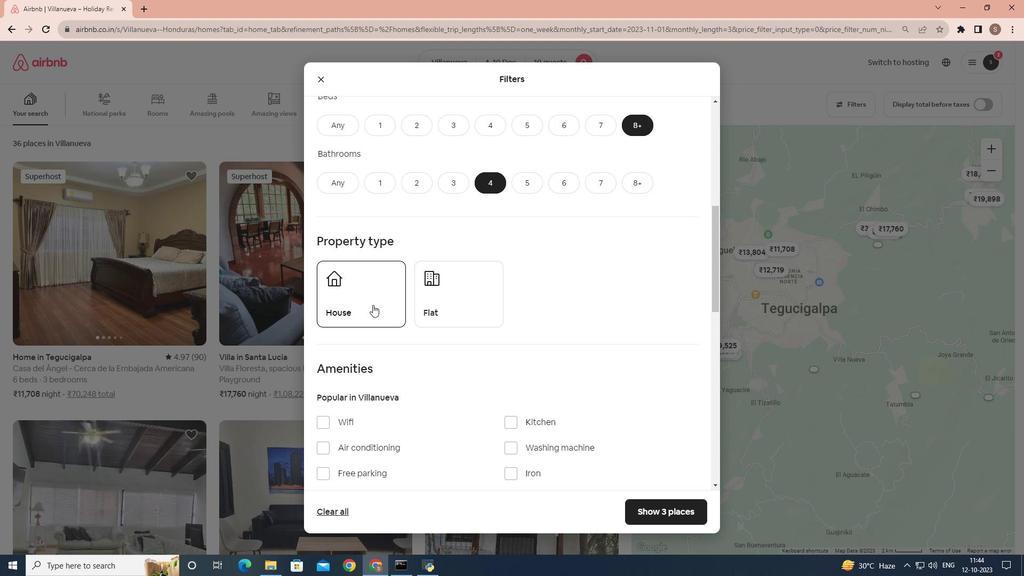 
Action: Mouse pressed left at (372, 305)
Screenshot: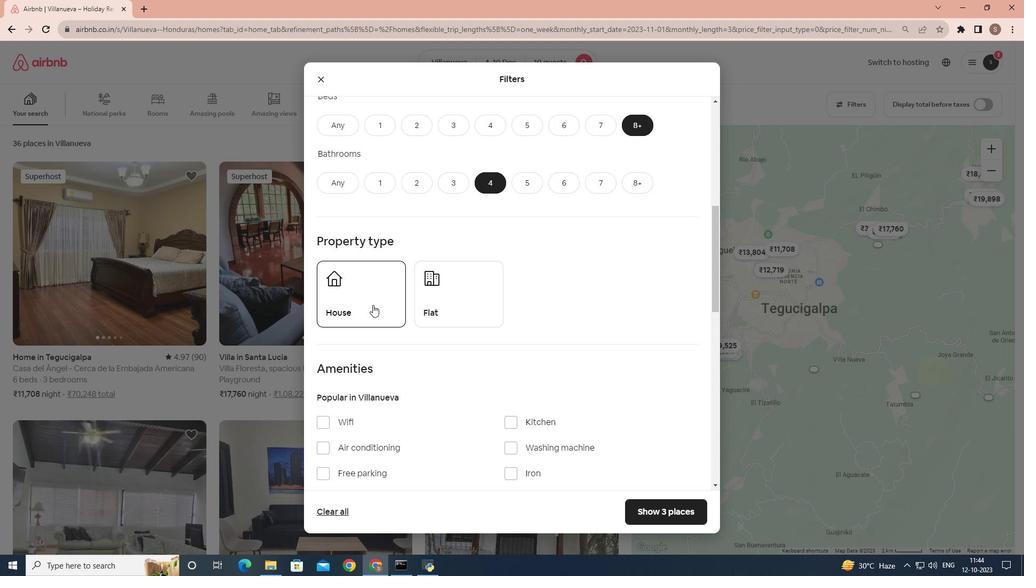 
Action: Mouse moved to (473, 314)
Screenshot: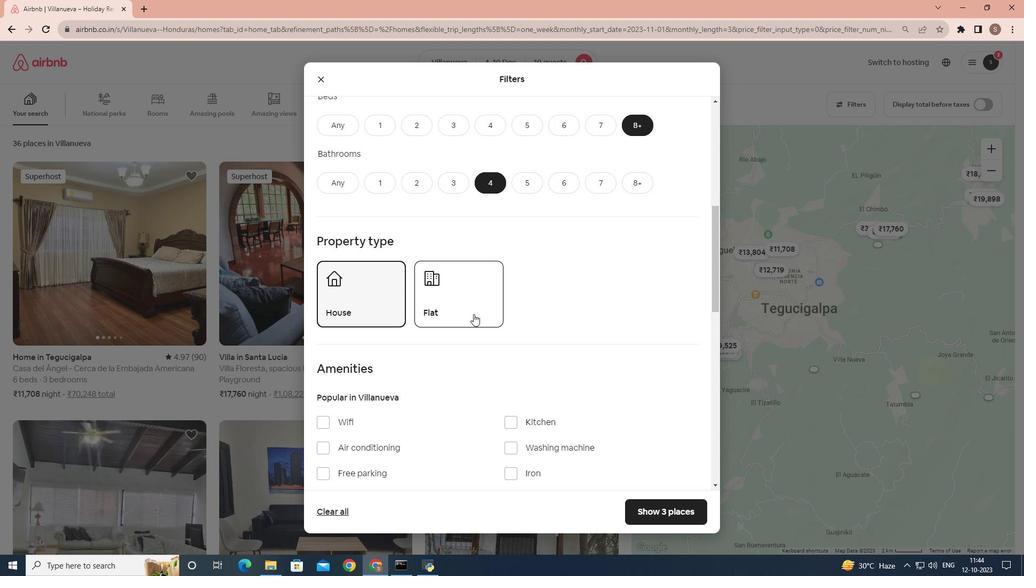 
Action: Mouse scrolled (473, 313) with delta (0, 0)
Screenshot: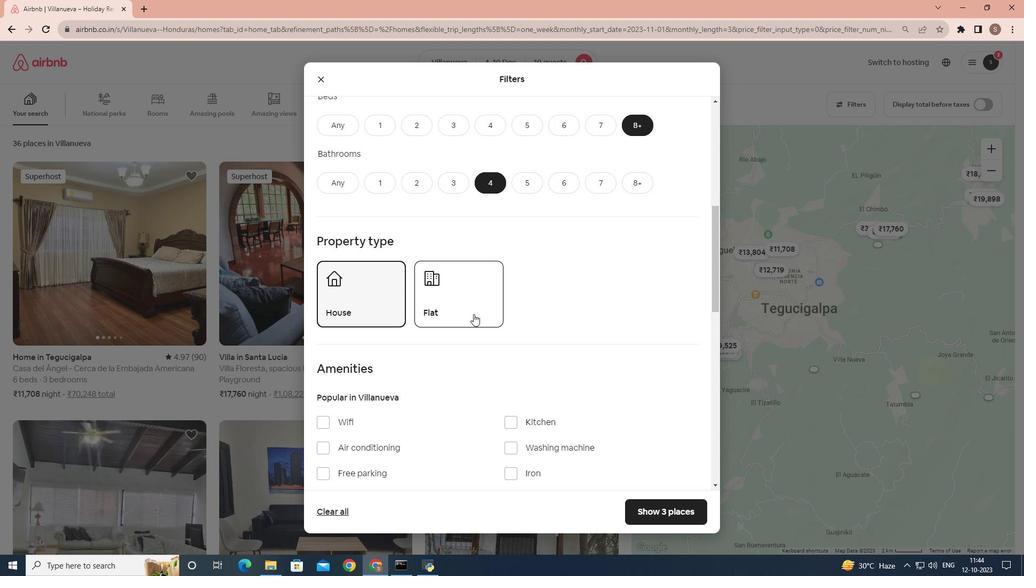 
Action: Mouse moved to (474, 314)
Screenshot: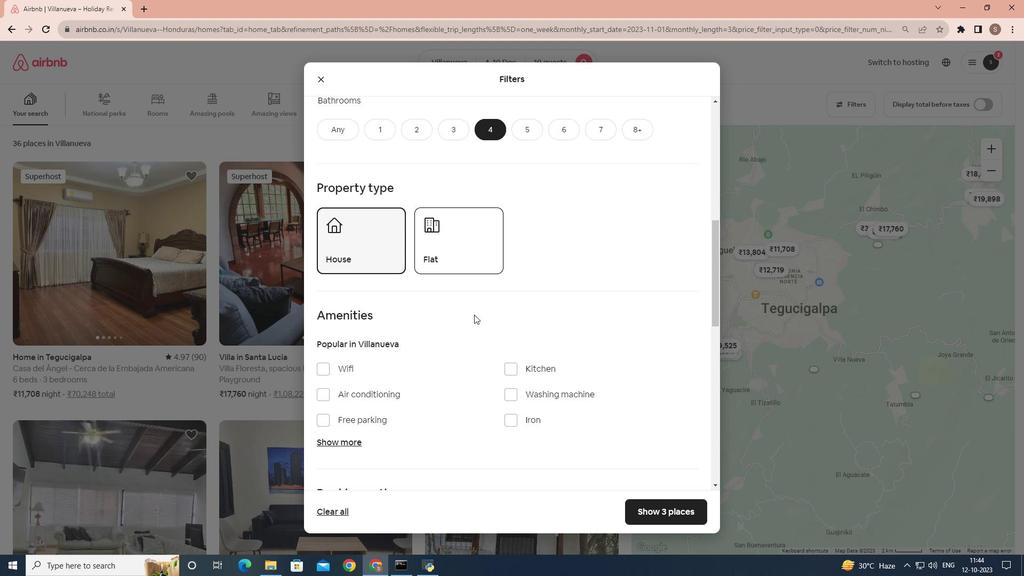 
Action: Mouse scrolled (474, 314) with delta (0, 0)
Screenshot: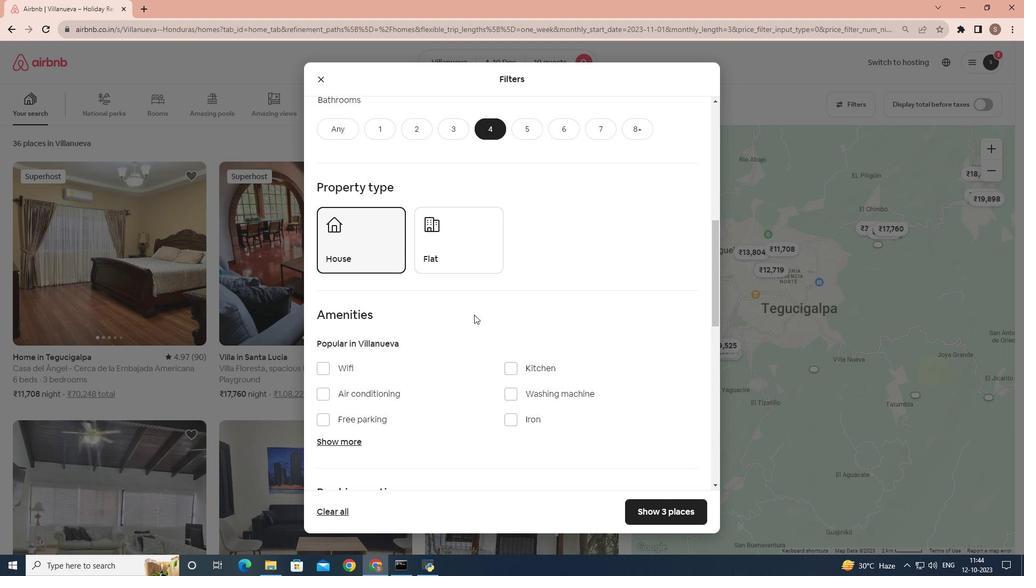 
Action: Mouse moved to (416, 321)
Screenshot: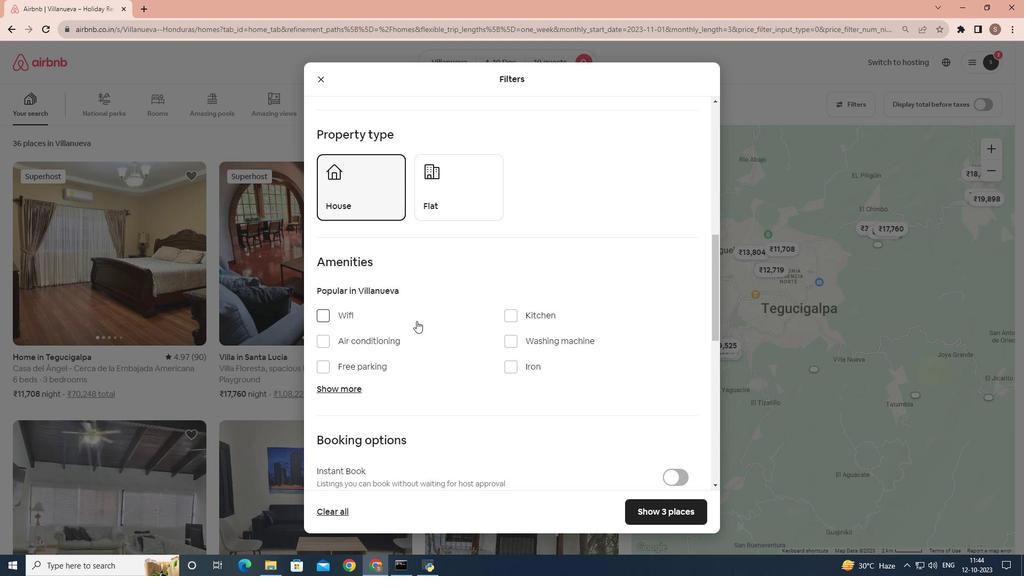 
Action: Mouse scrolled (416, 320) with delta (0, 0)
Screenshot: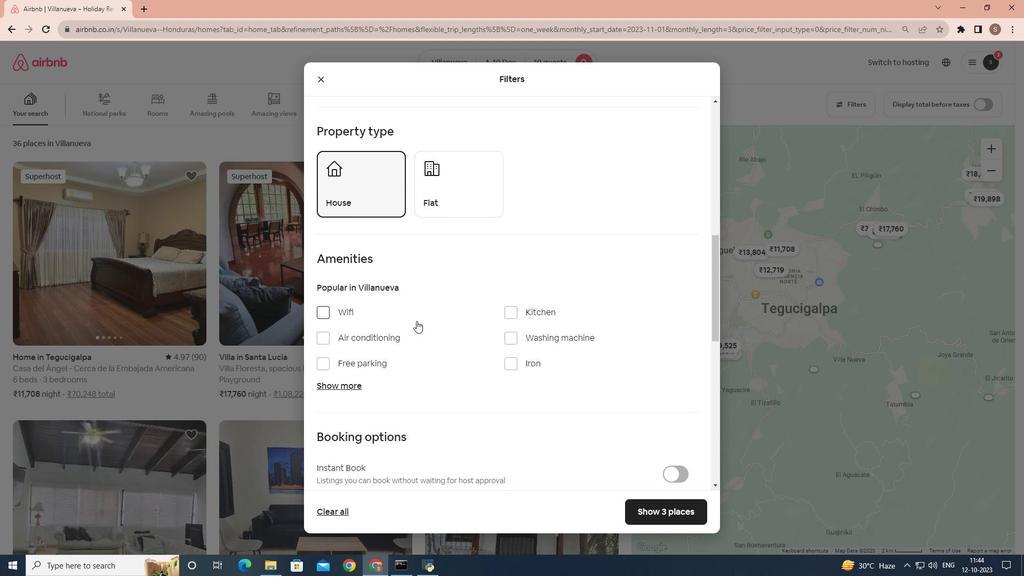 
Action: Mouse moved to (325, 266)
Screenshot: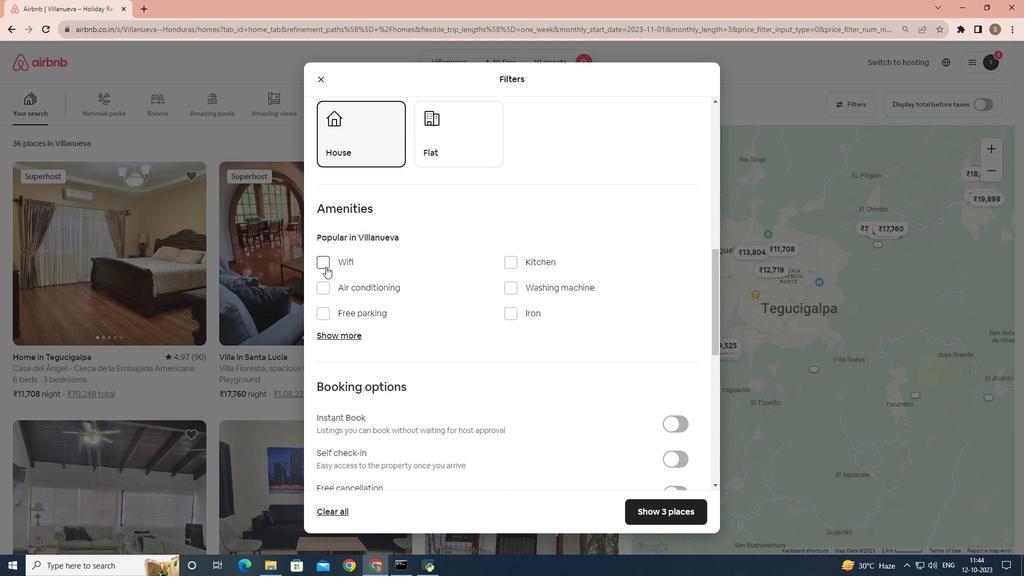 
Action: Mouse pressed left at (325, 266)
Screenshot: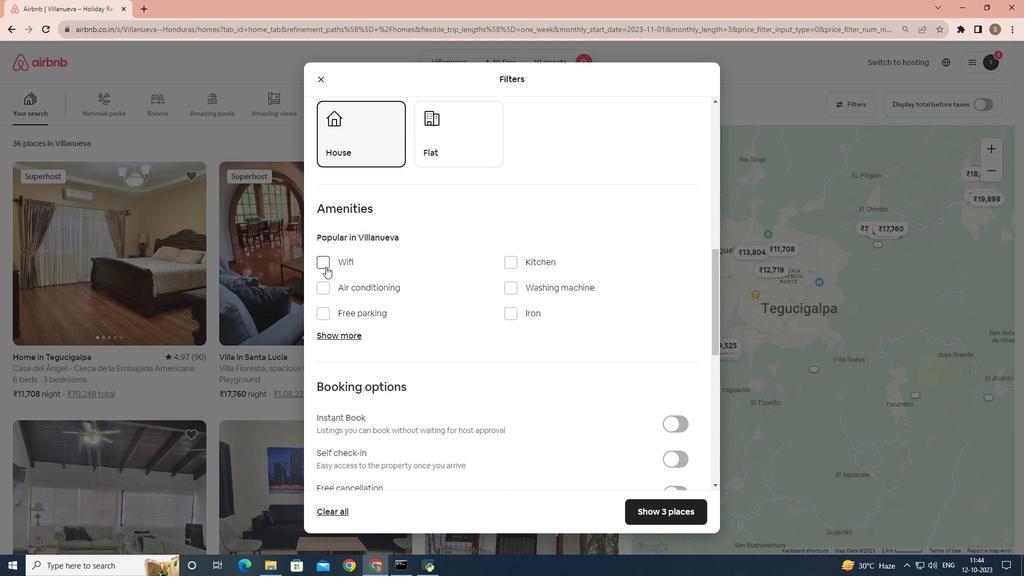 
Action: Mouse moved to (478, 280)
Screenshot: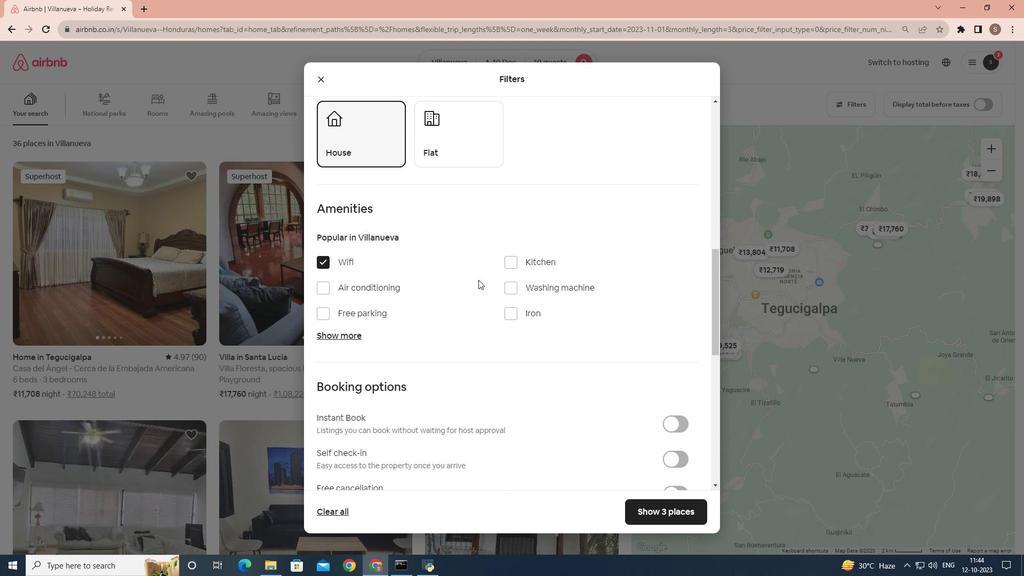 
Action: Mouse scrolled (478, 279) with delta (0, 0)
Screenshot: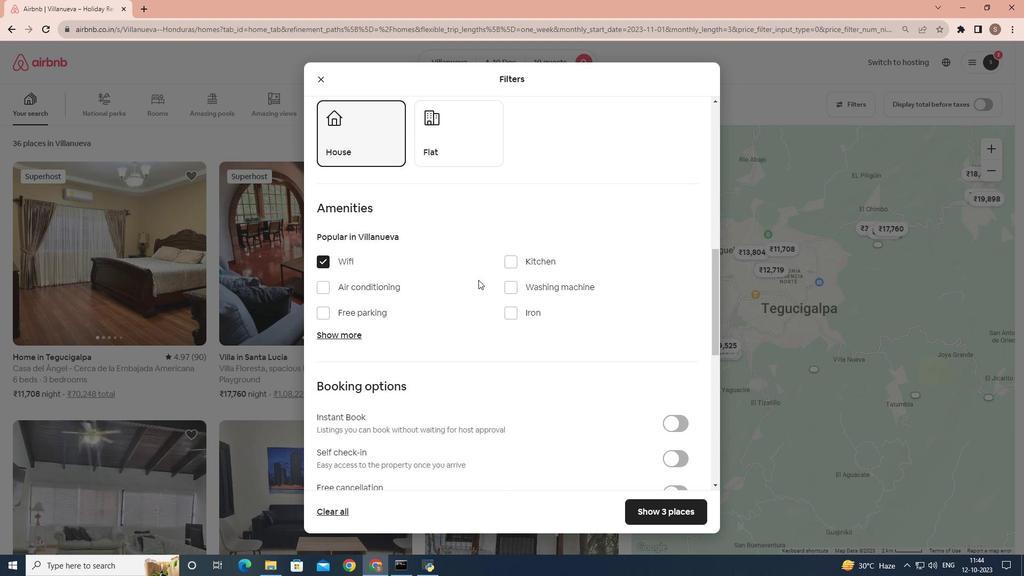 
Action: Mouse scrolled (478, 279) with delta (0, 0)
Screenshot: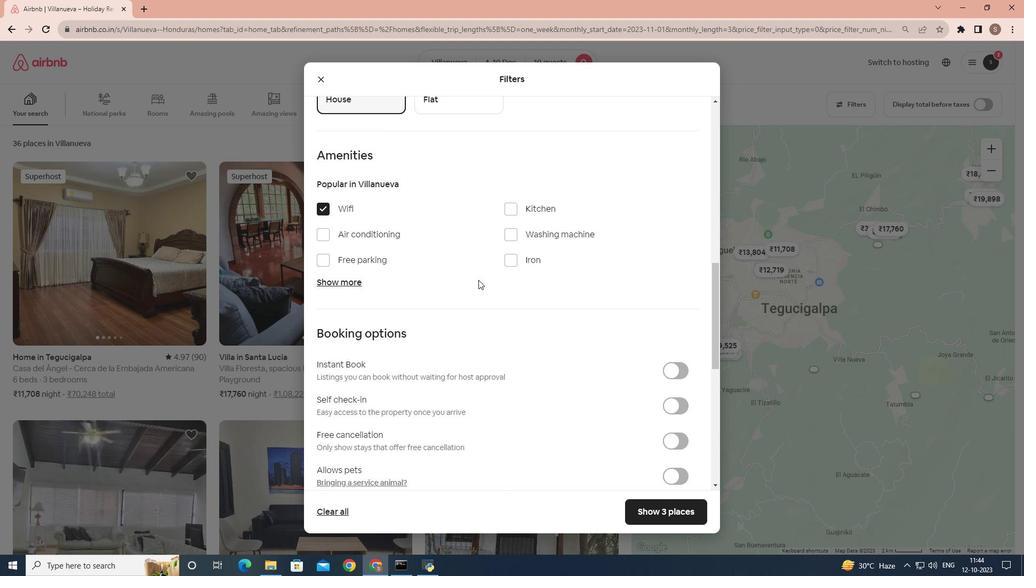 
Action: Mouse scrolled (478, 279) with delta (0, 0)
Screenshot: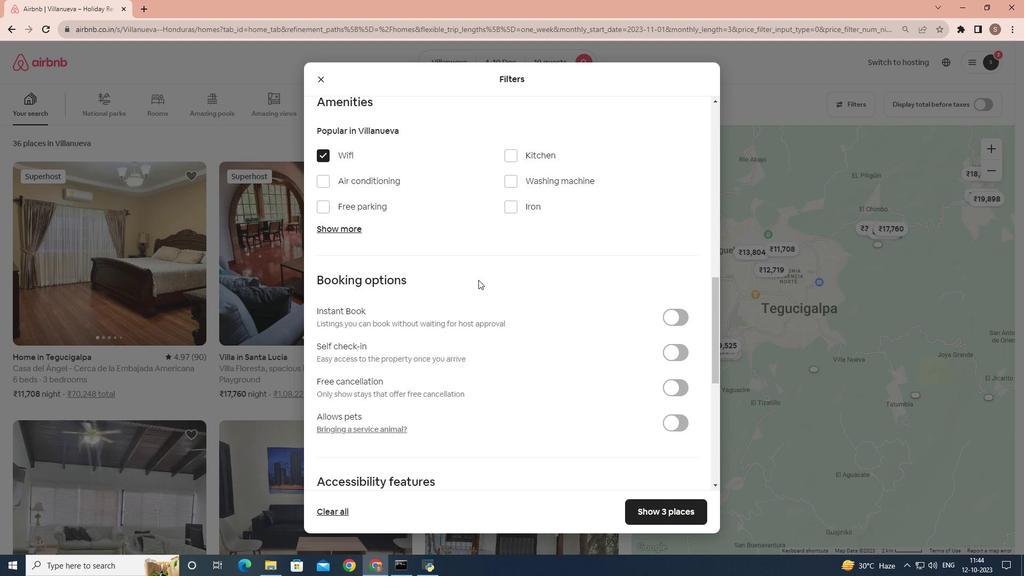 
Action: Mouse moved to (352, 179)
Screenshot: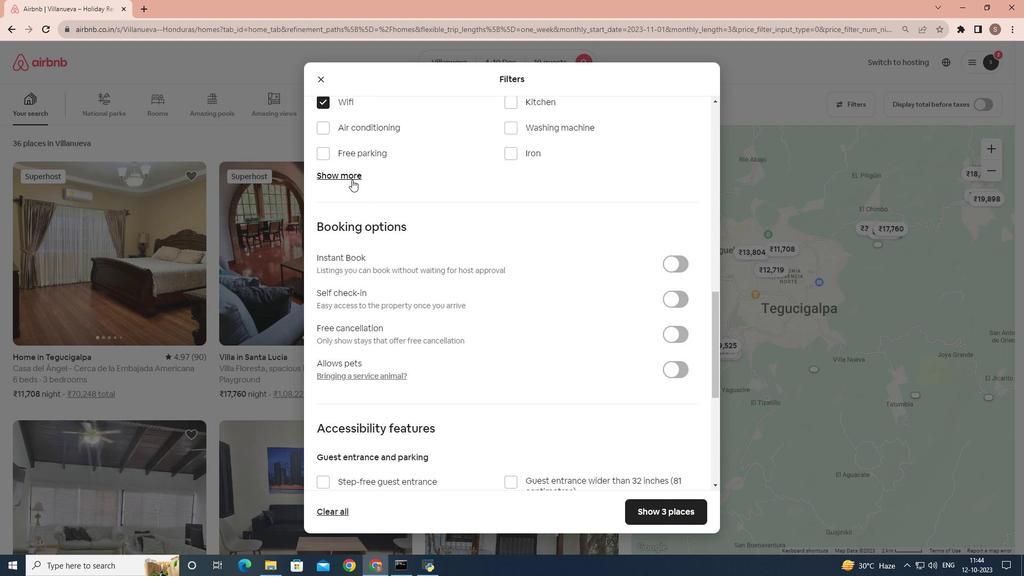 
Action: Mouse pressed left at (352, 179)
Screenshot: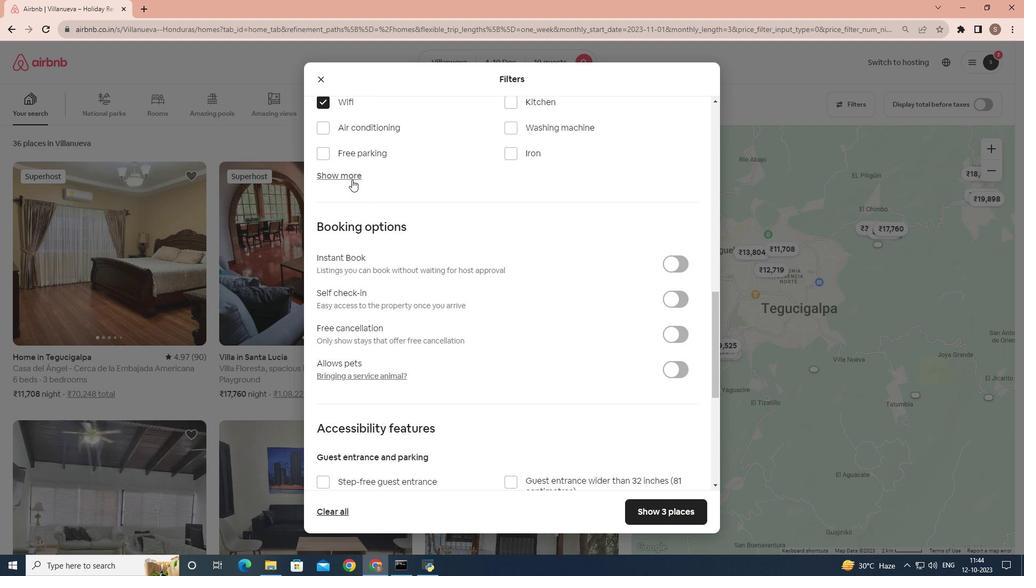 
Action: Mouse moved to (514, 244)
Screenshot: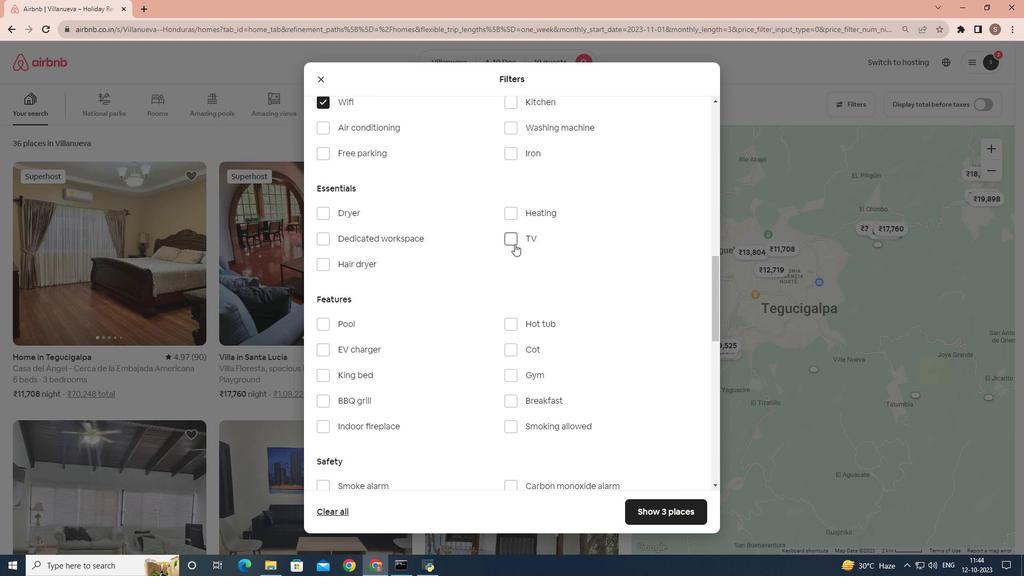 
Action: Mouse pressed left at (514, 244)
Screenshot: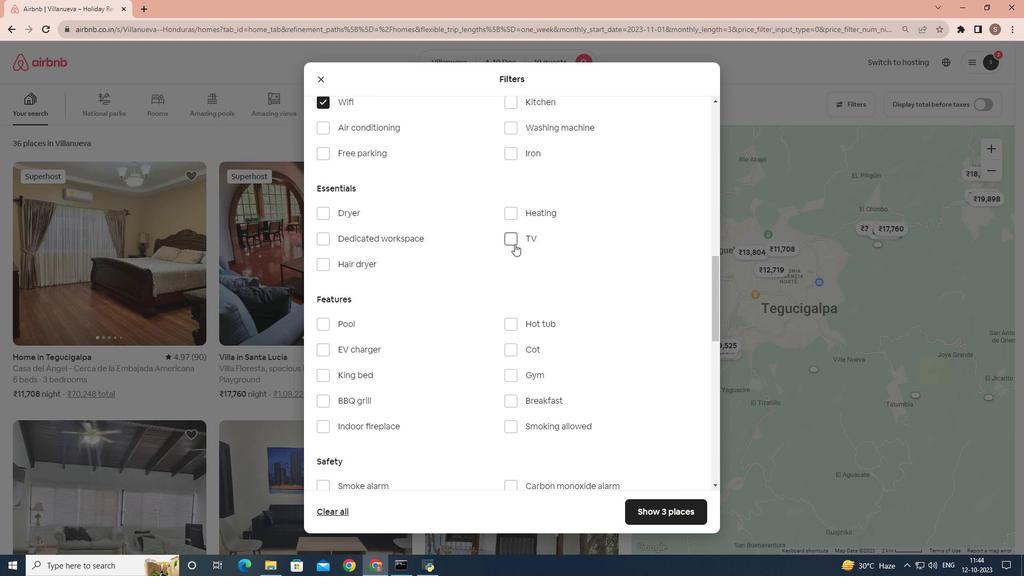 
Action: Mouse moved to (318, 155)
Screenshot: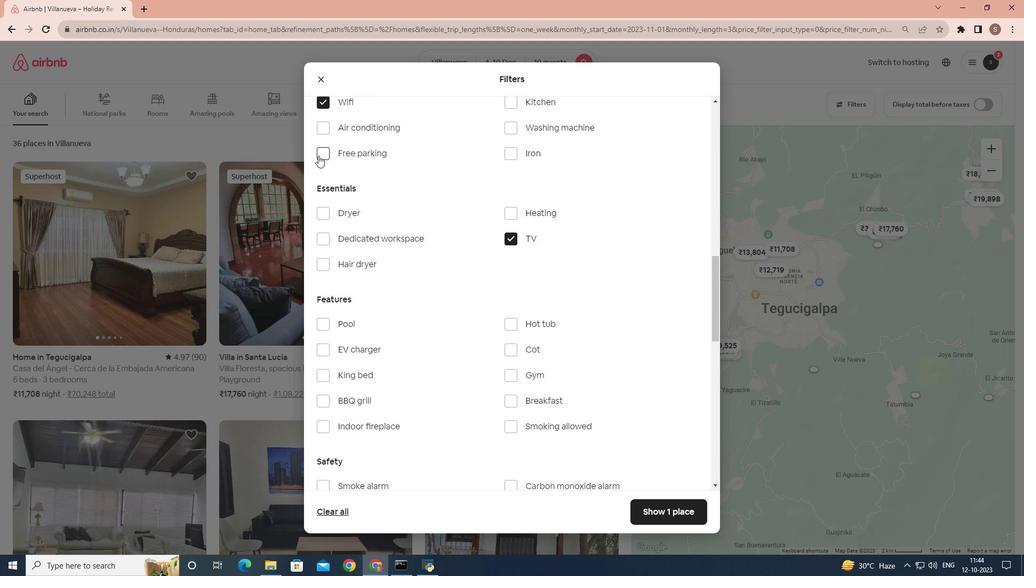 
Action: Mouse pressed left at (318, 155)
Screenshot: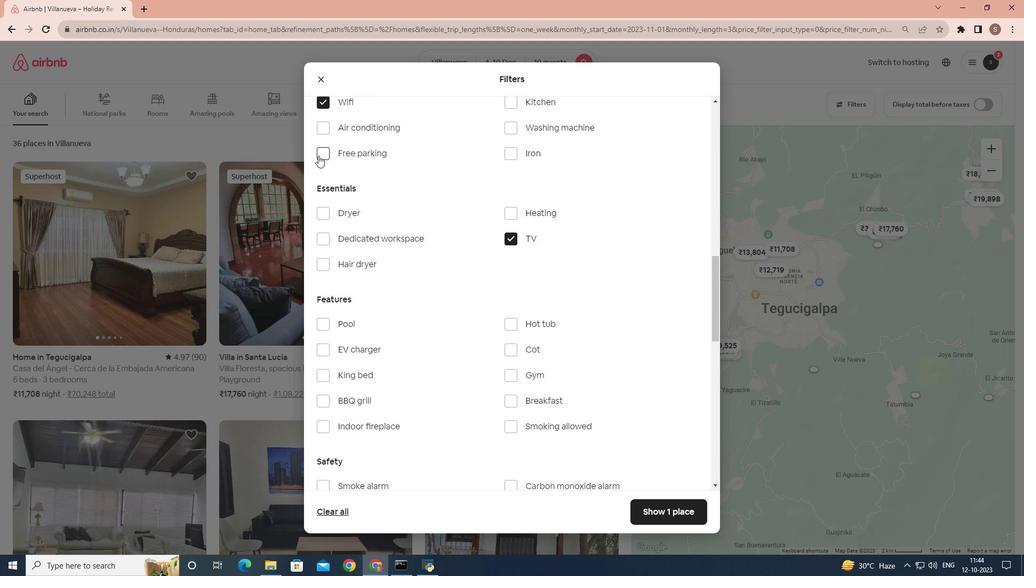 
Action: Mouse moved to (440, 212)
Screenshot: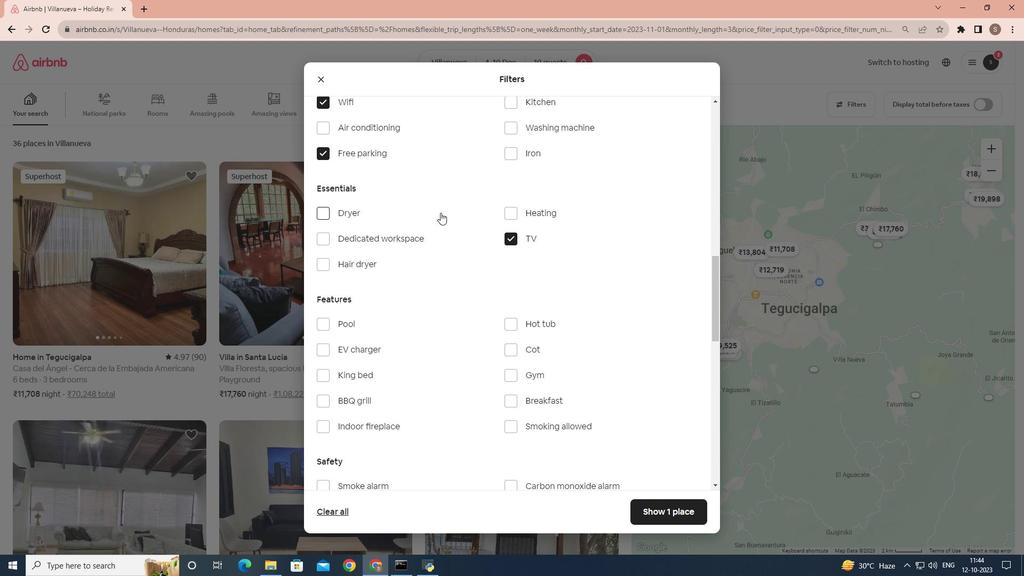 
Action: Mouse scrolled (440, 212) with delta (0, 0)
Screenshot: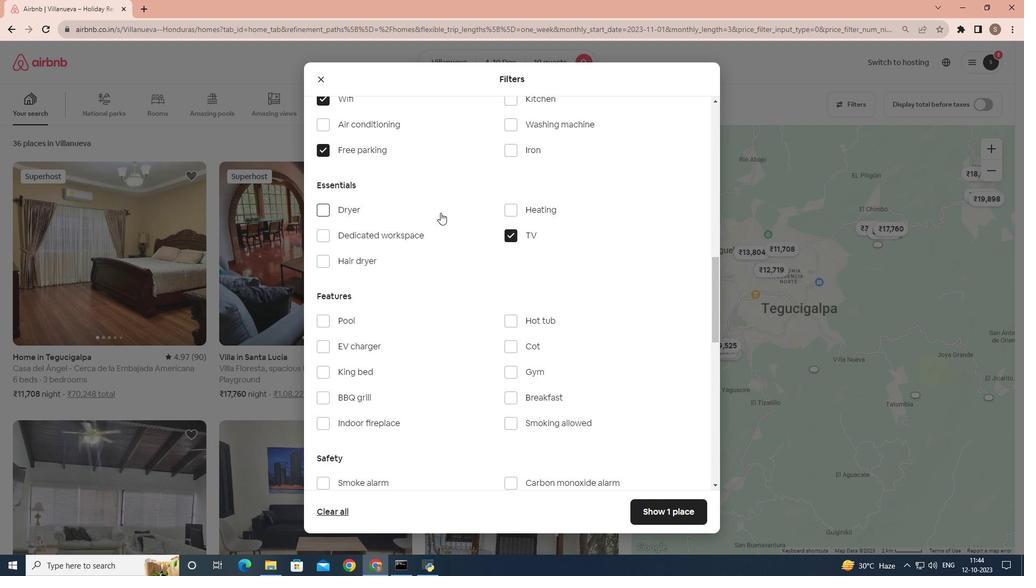 
Action: Mouse moved to (510, 325)
Screenshot: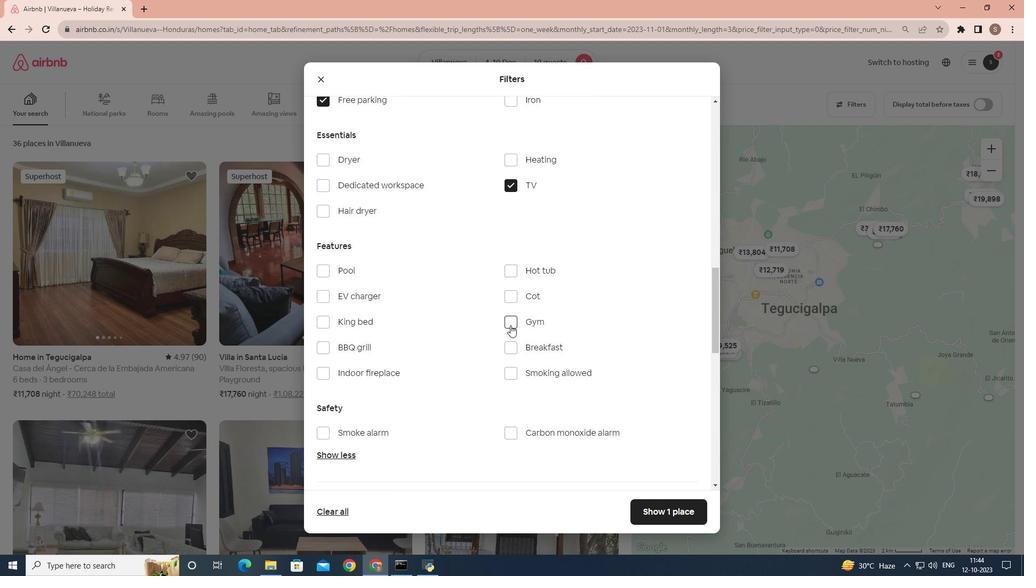 
Action: Mouse pressed left at (510, 325)
Screenshot: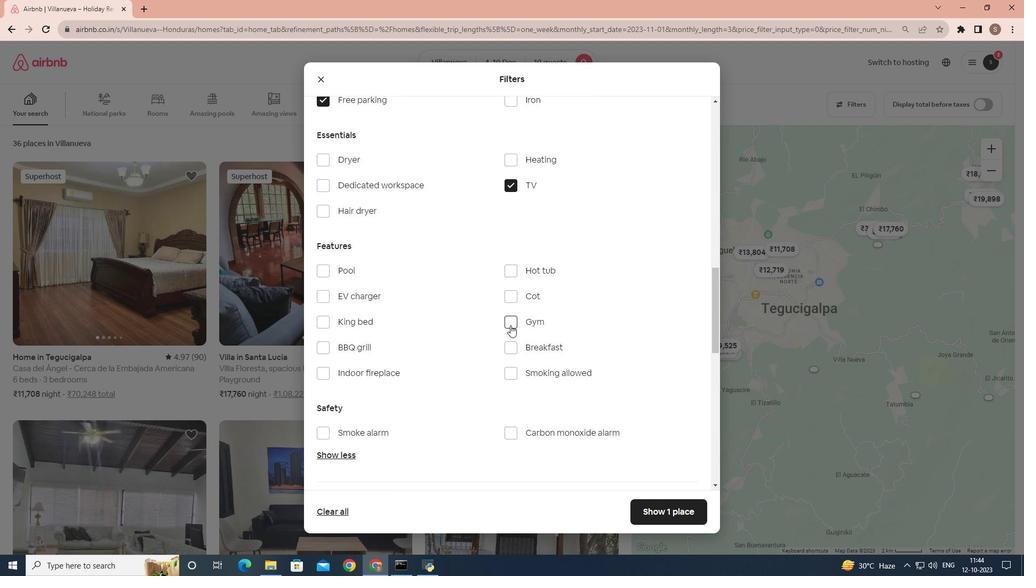 
Action: Mouse moved to (511, 345)
Screenshot: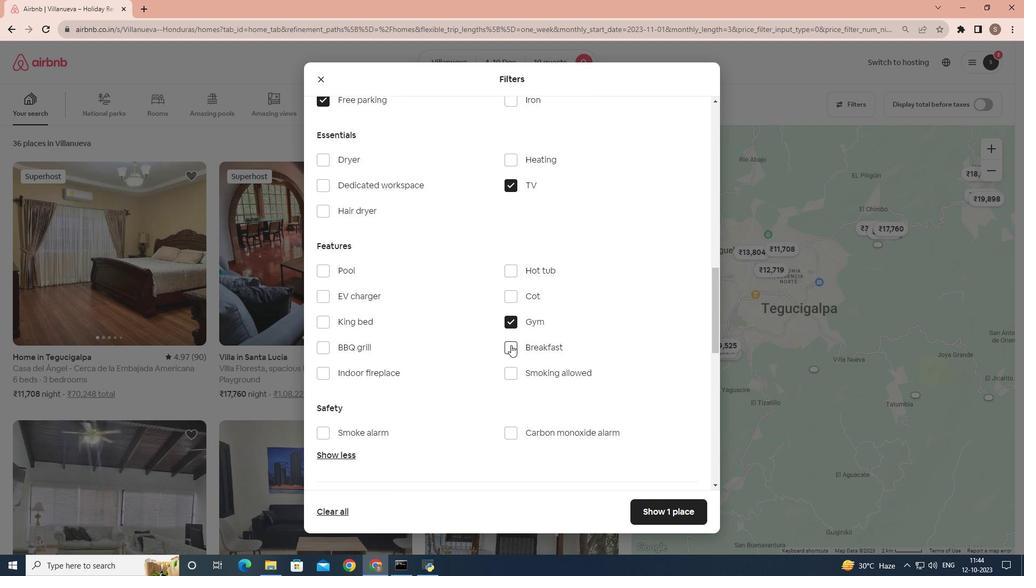 
Action: Mouse pressed left at (511, 345)
Screenshot: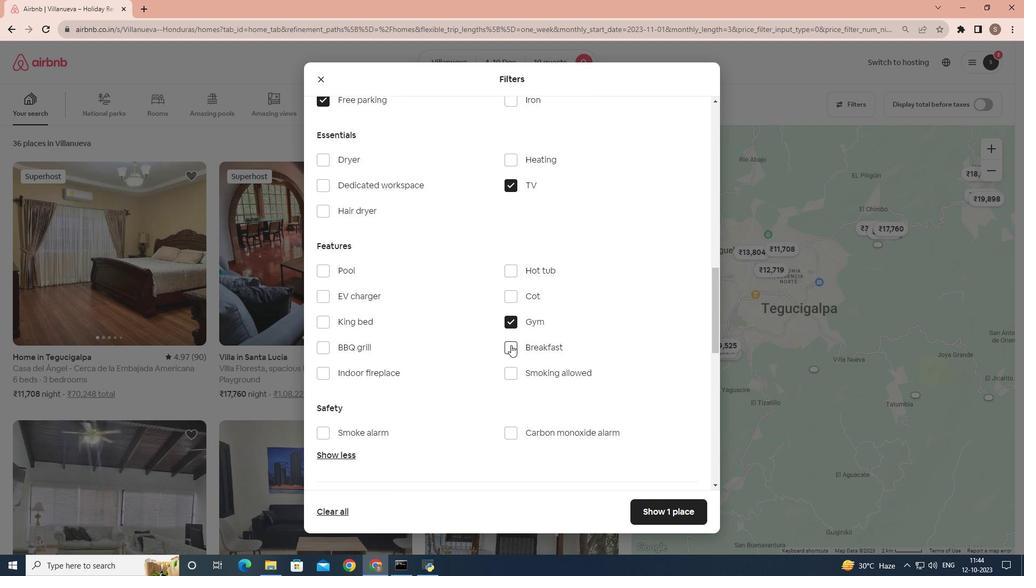 
Action: Mouse moved to (559, 474)
Screenshot: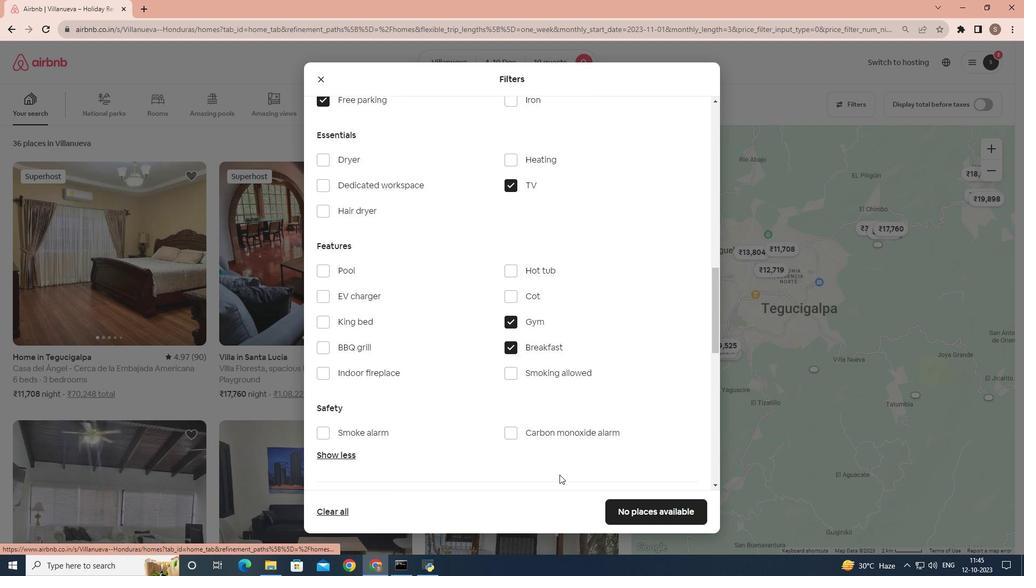 
